 Task: Create a due date automation trigger when advanced on, 2 hours after a card is due add dates due in 1 working days.
Action: Mouse moved to (1087, 320)
Screenshot: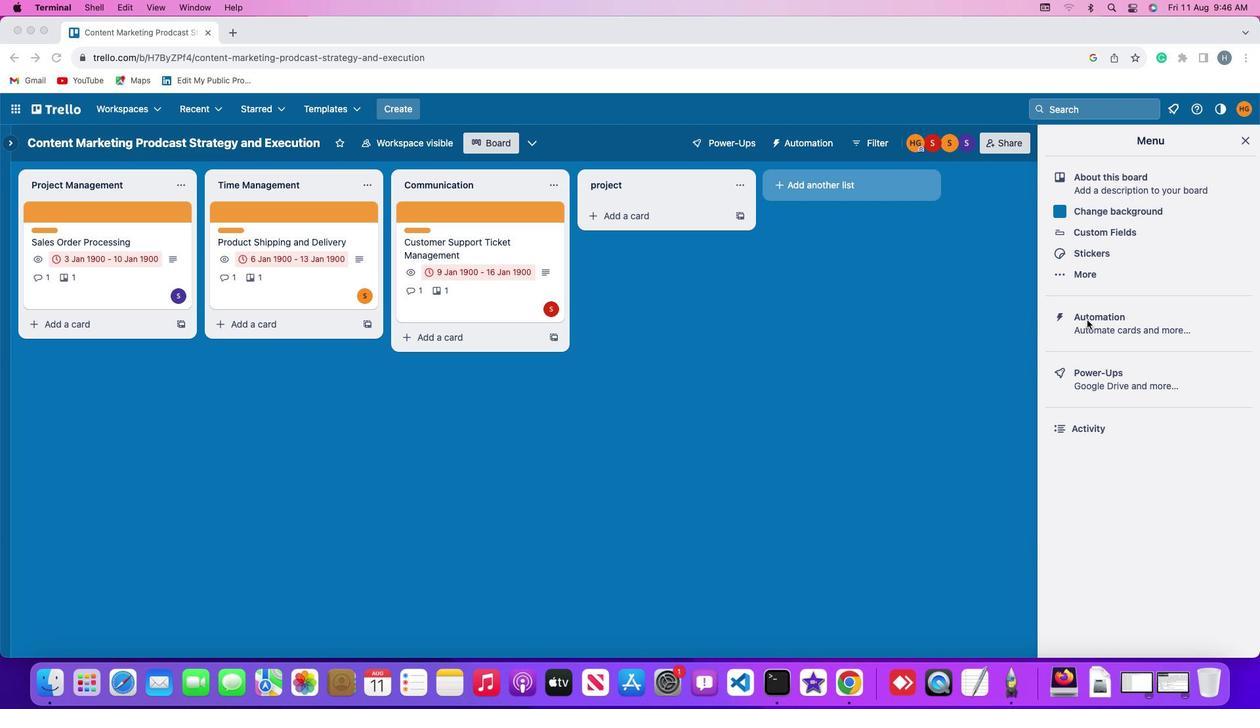 
Action: Mouse pressed left at (1087, 320)
Screenshot: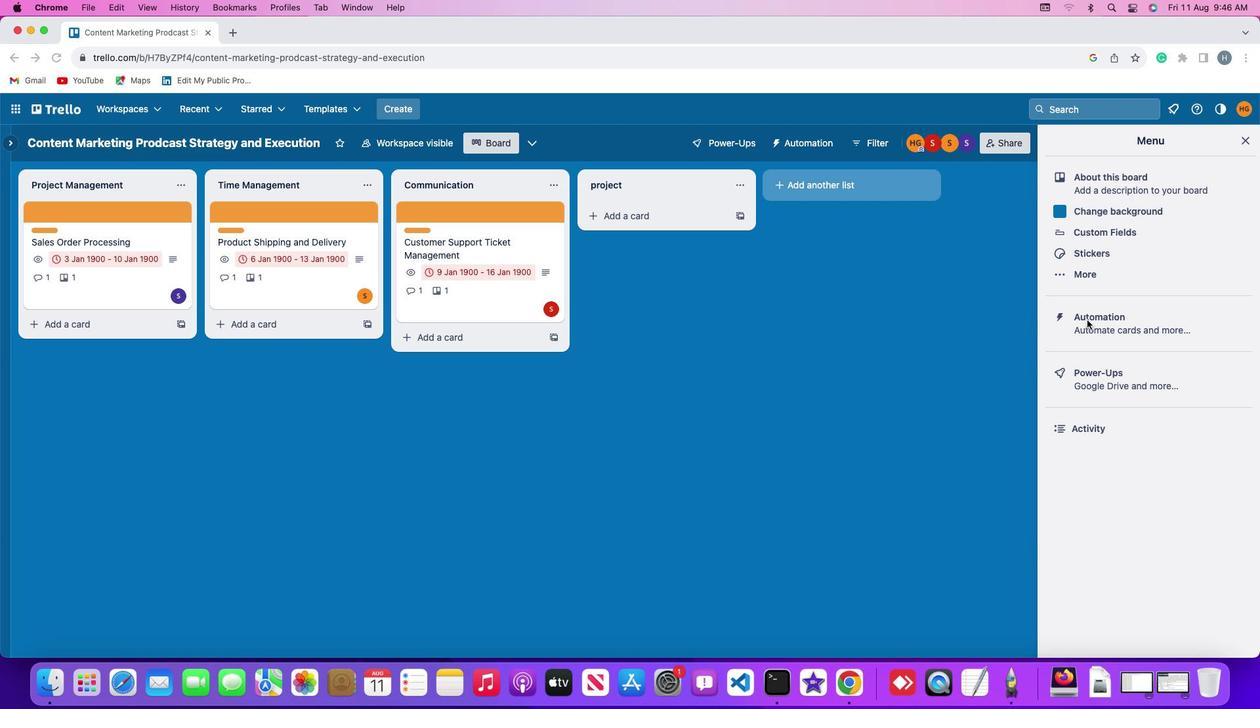 
Action: Mouse pressed left at (1087, 320)
Screenshot: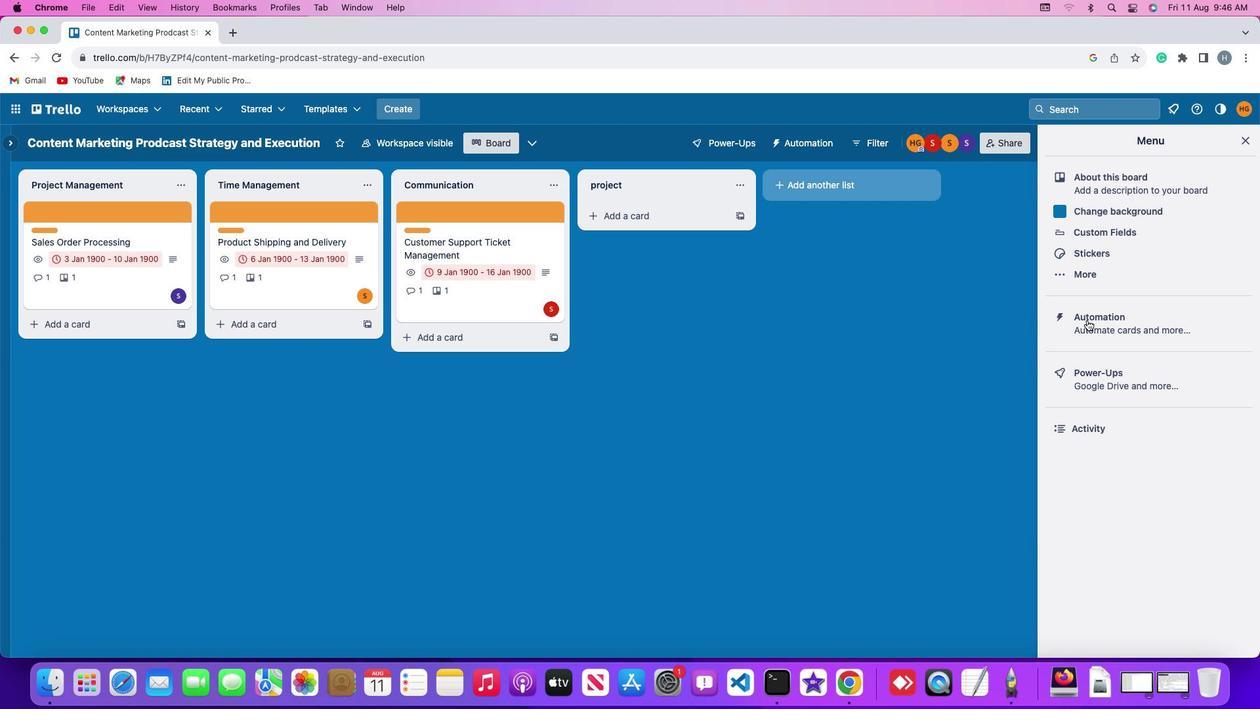 
Action: Mouse moved to (104, 311)
Screenshot: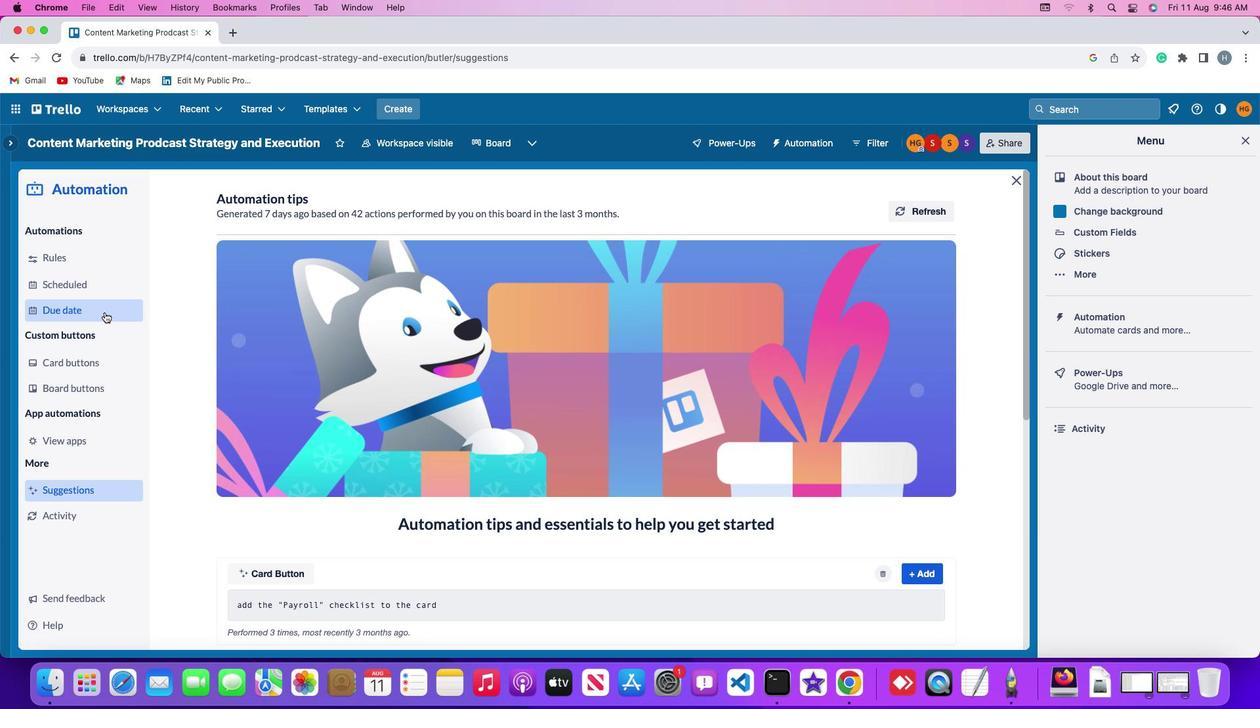 
Action: Mouse pressed left at (104, 311)
Screenshot: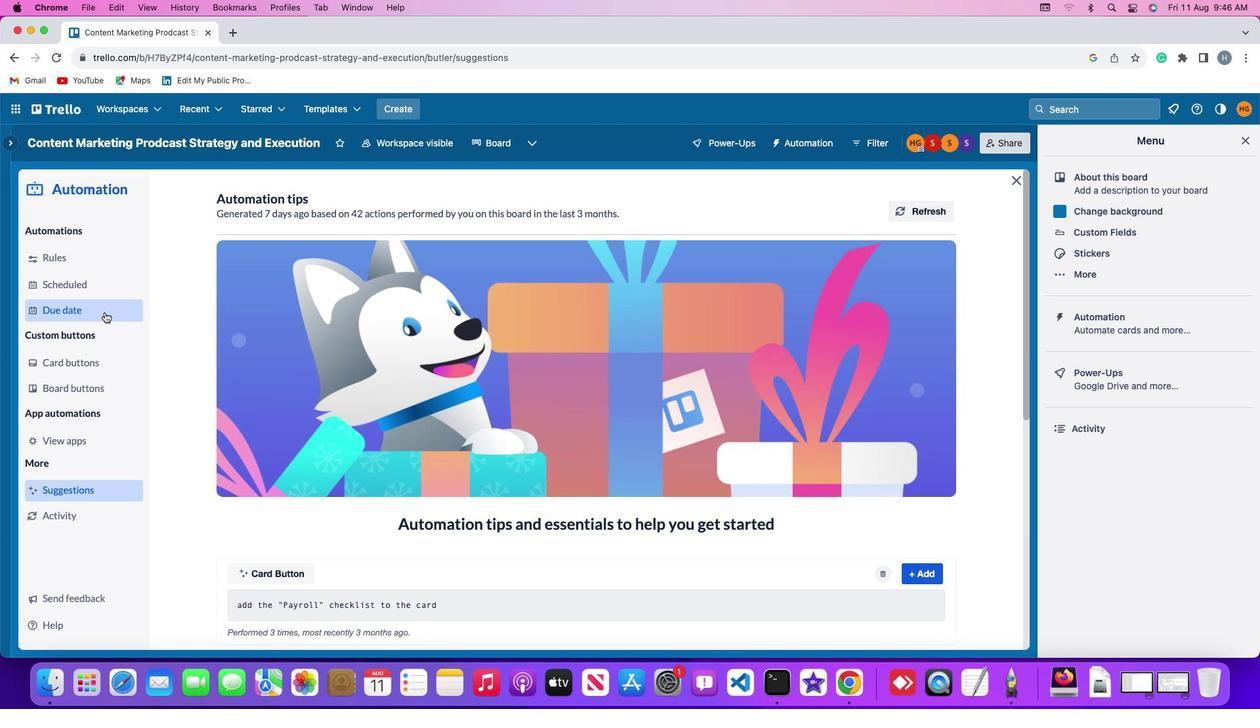 
Action: Mouse moved to (894, 206)
Screenshot: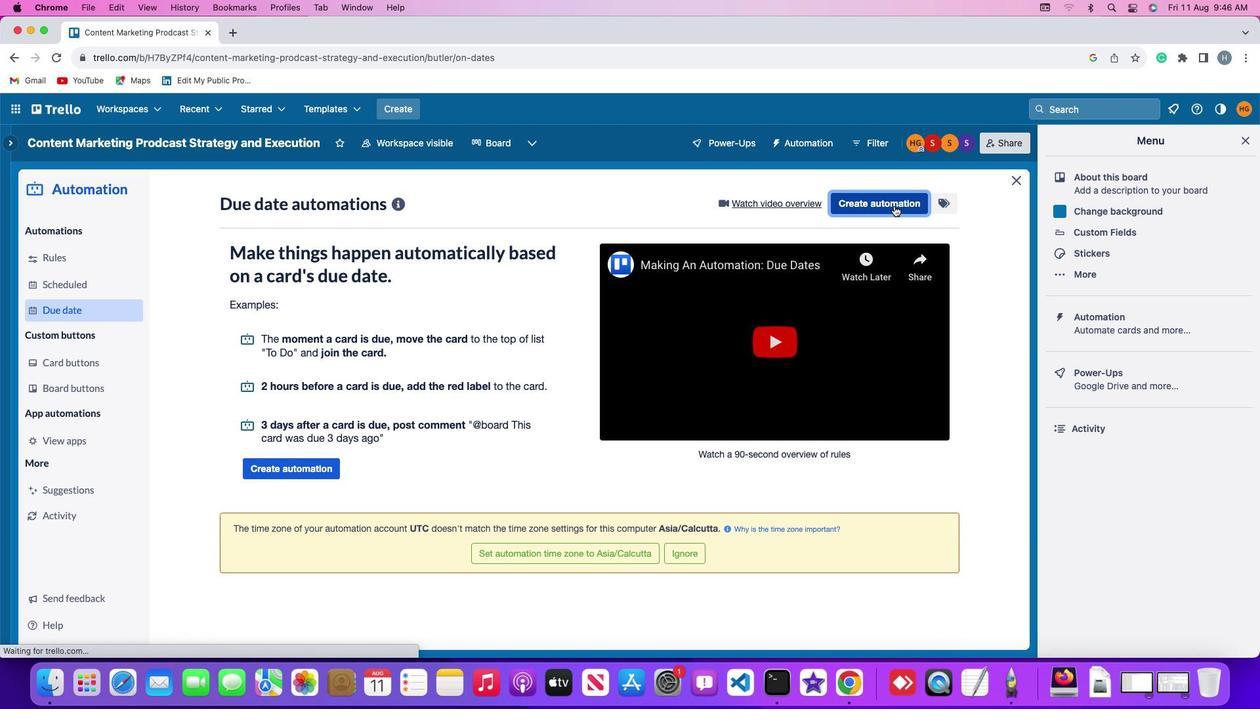 
Action: Mouse pressed left at (894, 206)
Screenshot: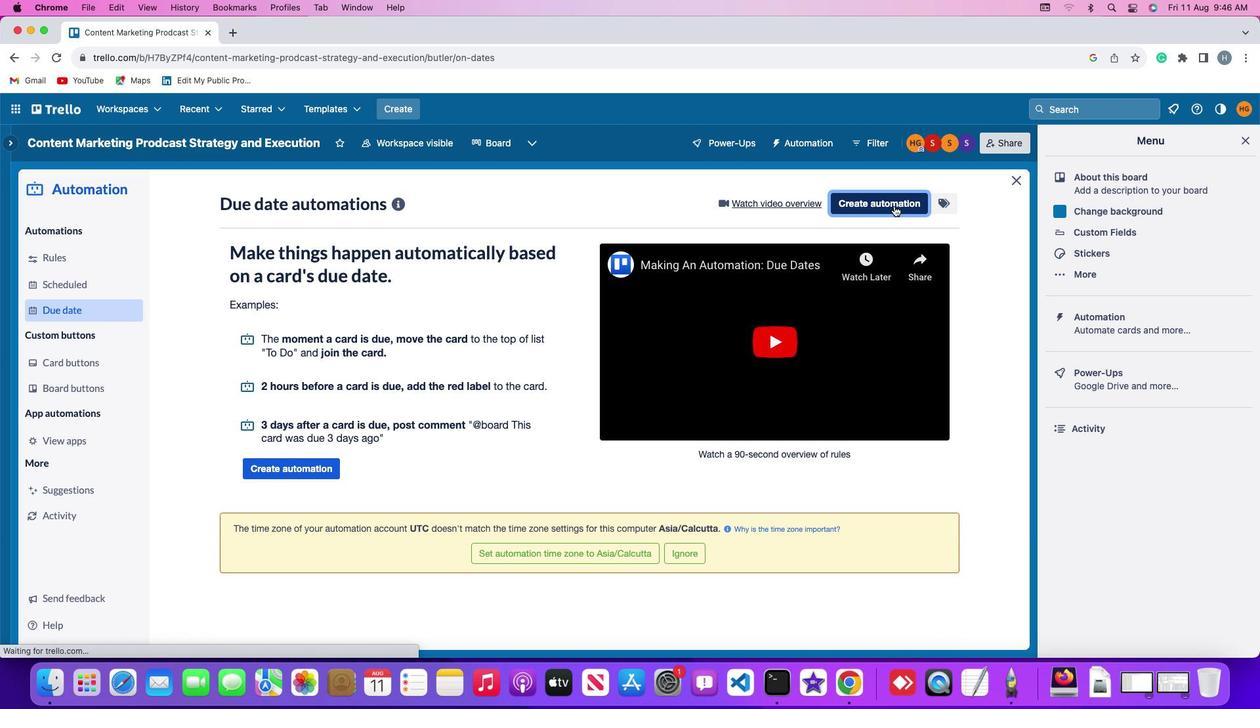 
Action: Mouse moved to (345, 332)
Screenshot: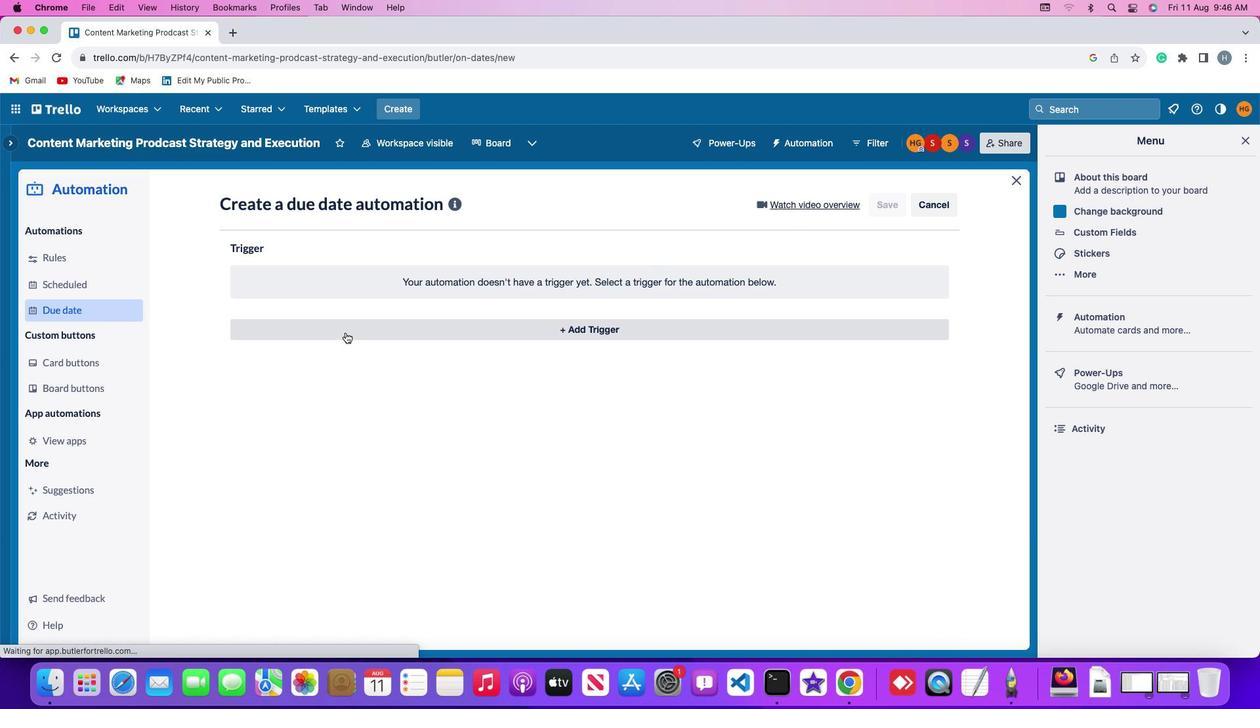 
Action: Mouse pressed left at (345, 332)
Screenshot: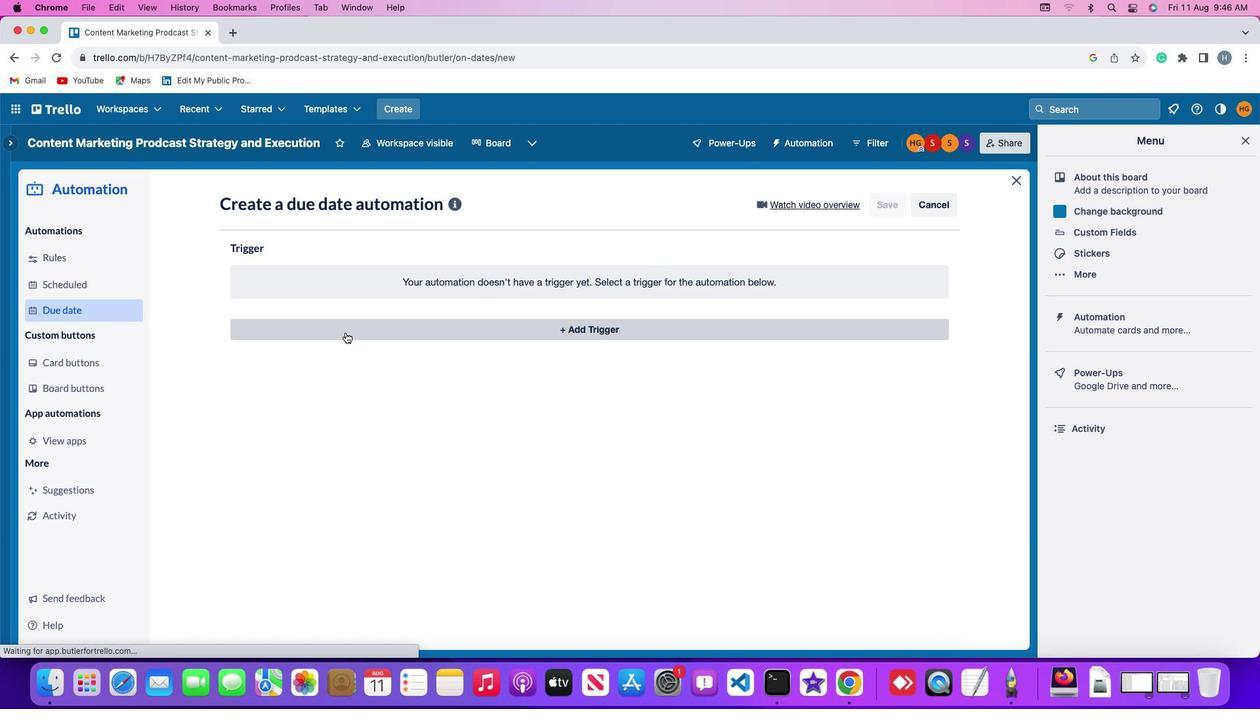 
Action: Mouse moved to (254, 537)
Screenshot: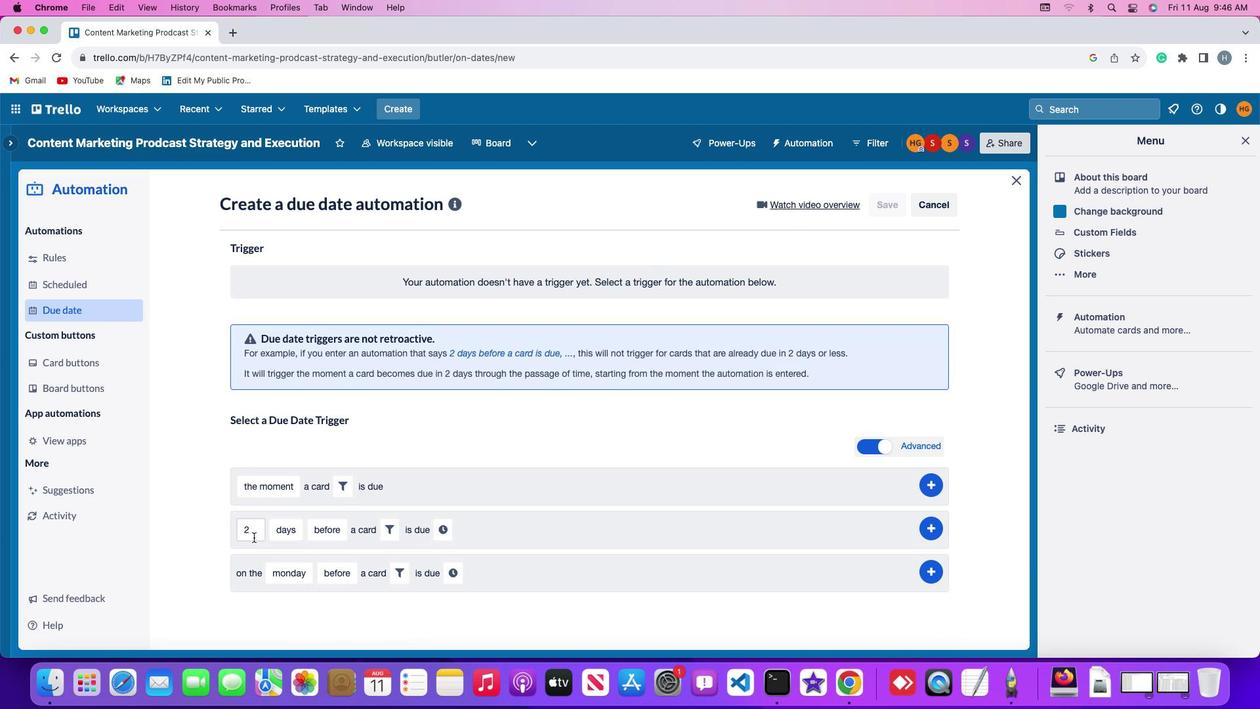 
Action: Mouse pressed left at (254, 537)
Screenshot: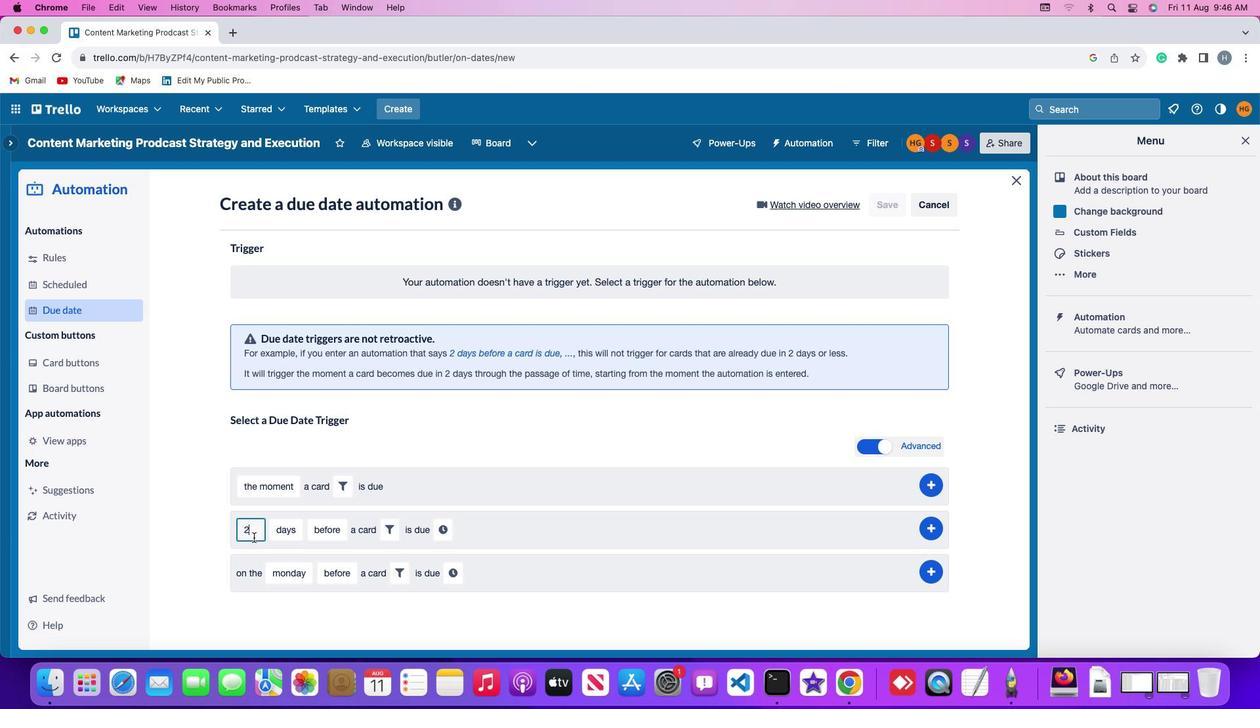 
Action: Key pressed Key.backspace'2'
Screenshot: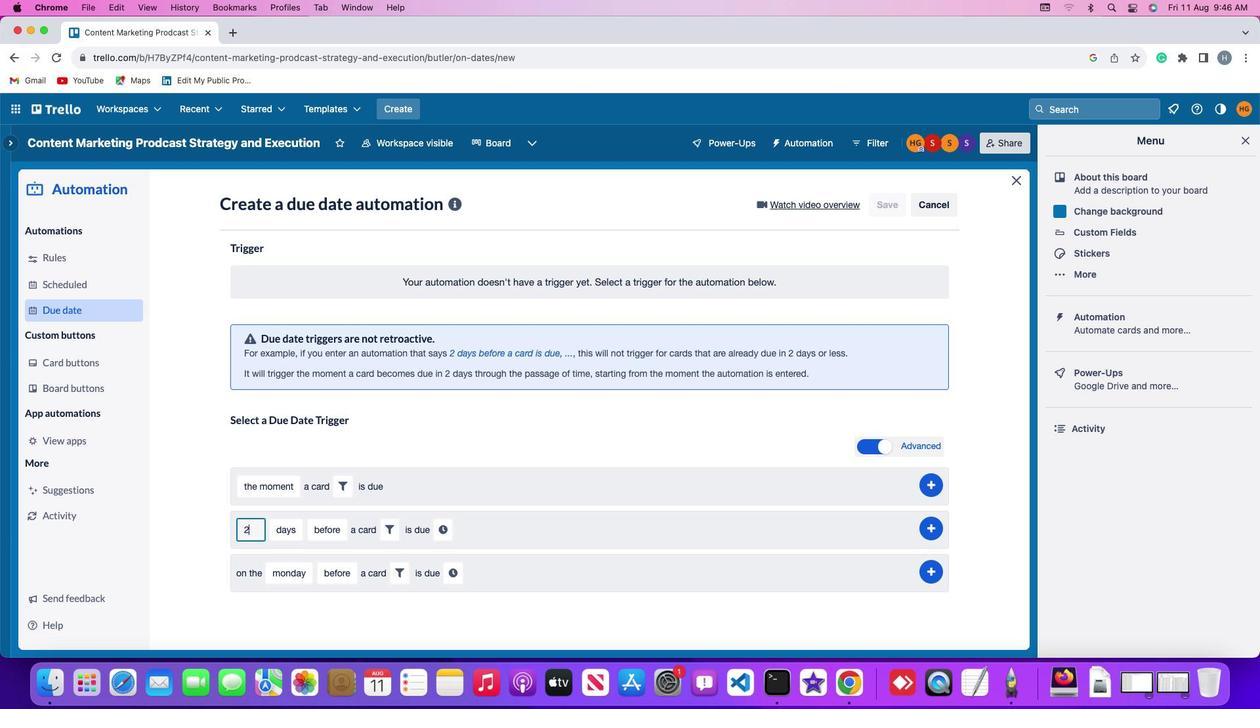 
Action: Mouse moved to (281, 533)
Screenshot: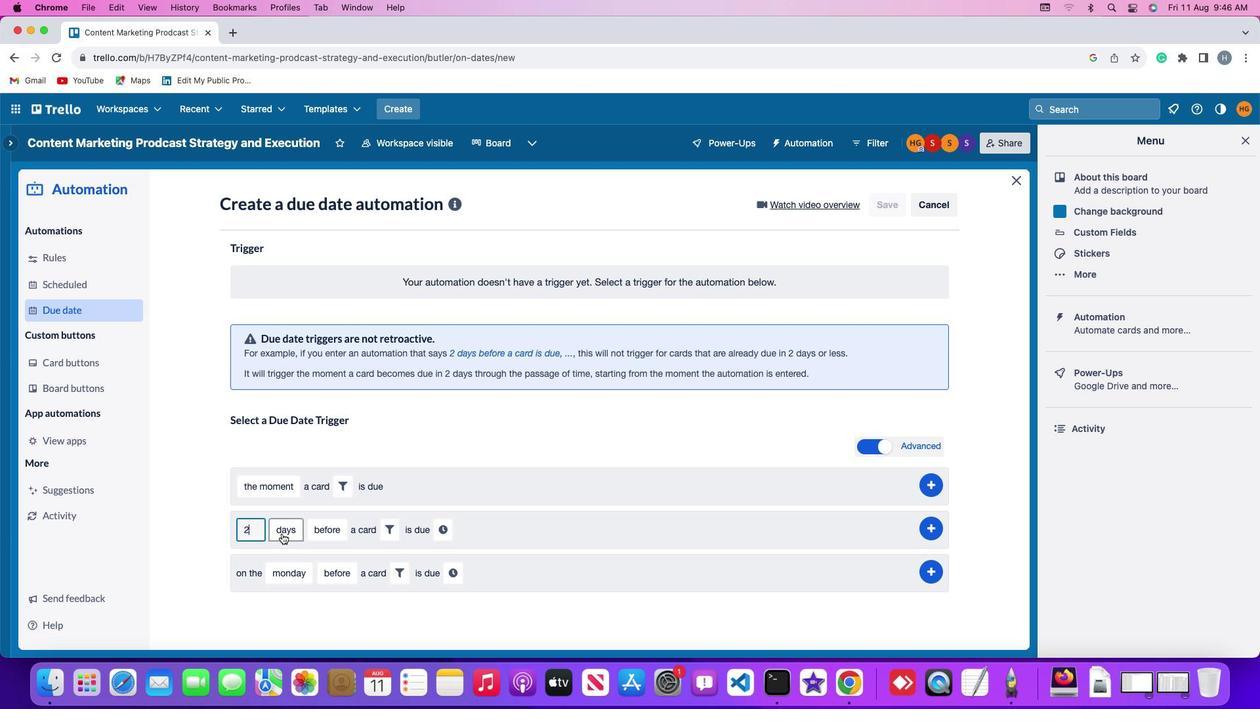 
Action: Mouse pressed left at (281, 533)
Screenshot: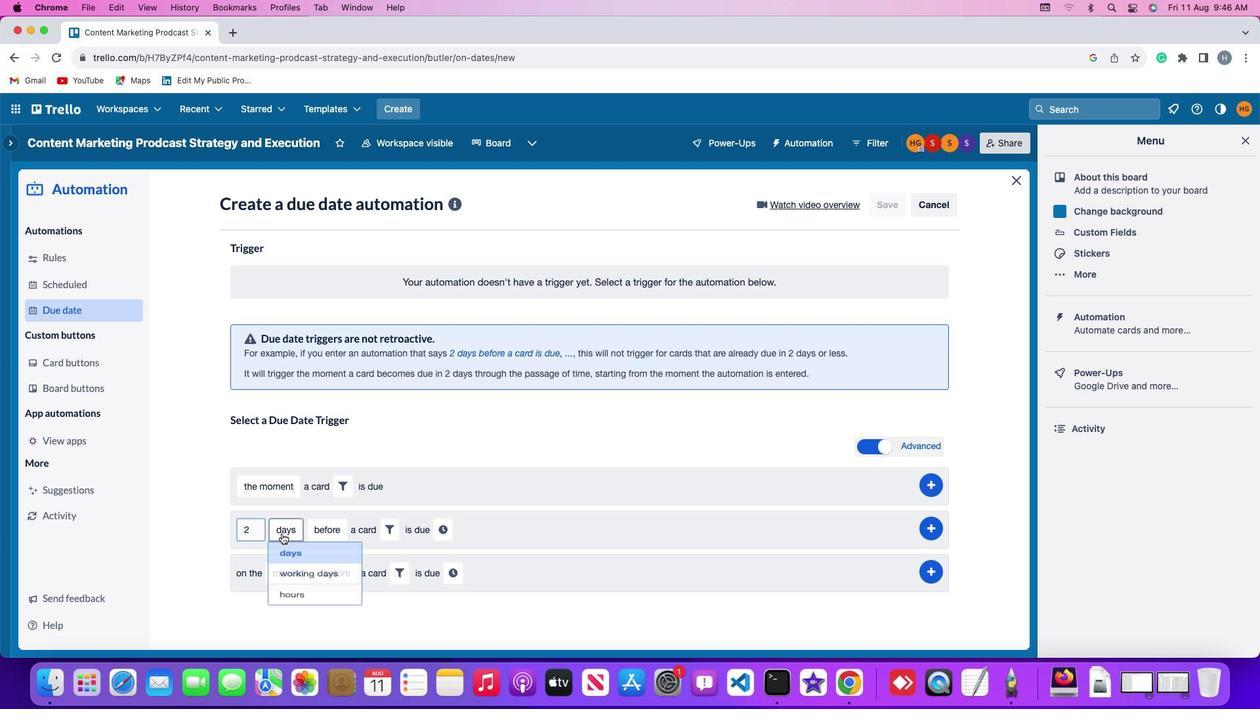 
Action: Mouse moved to (298, 601)
Screenshot: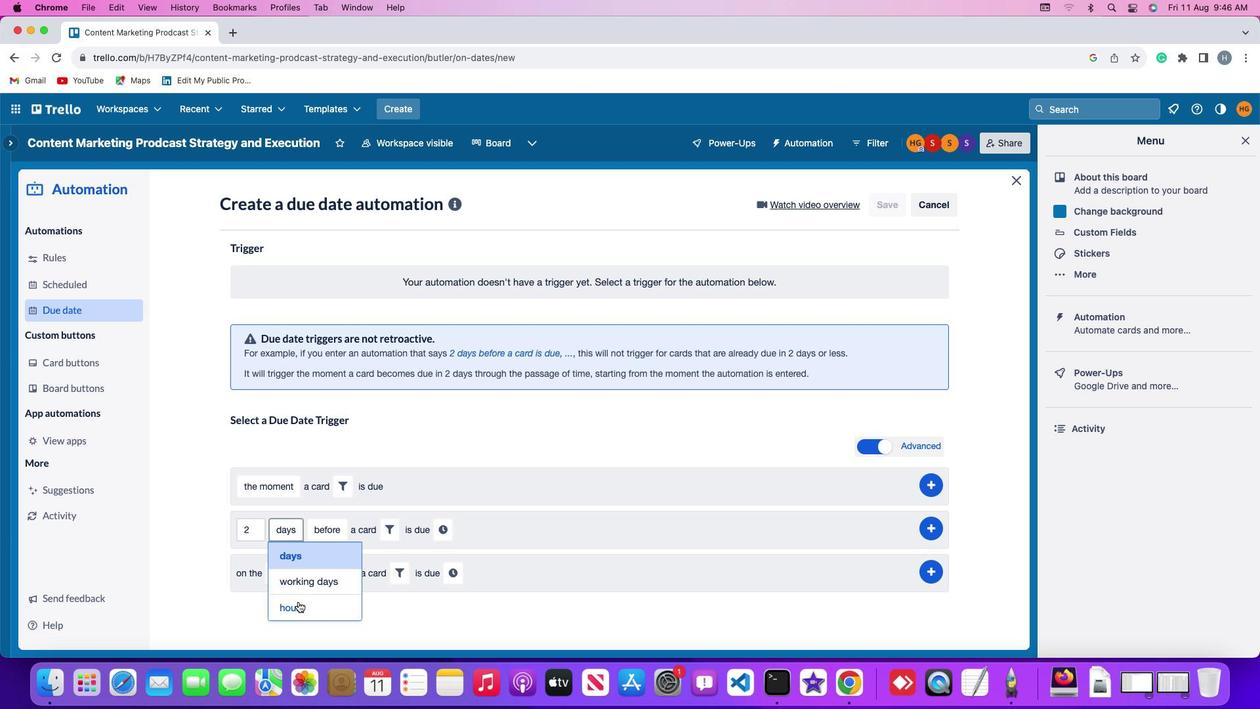 
Action: Mouse pressed left at (298, 601)
Screenshot: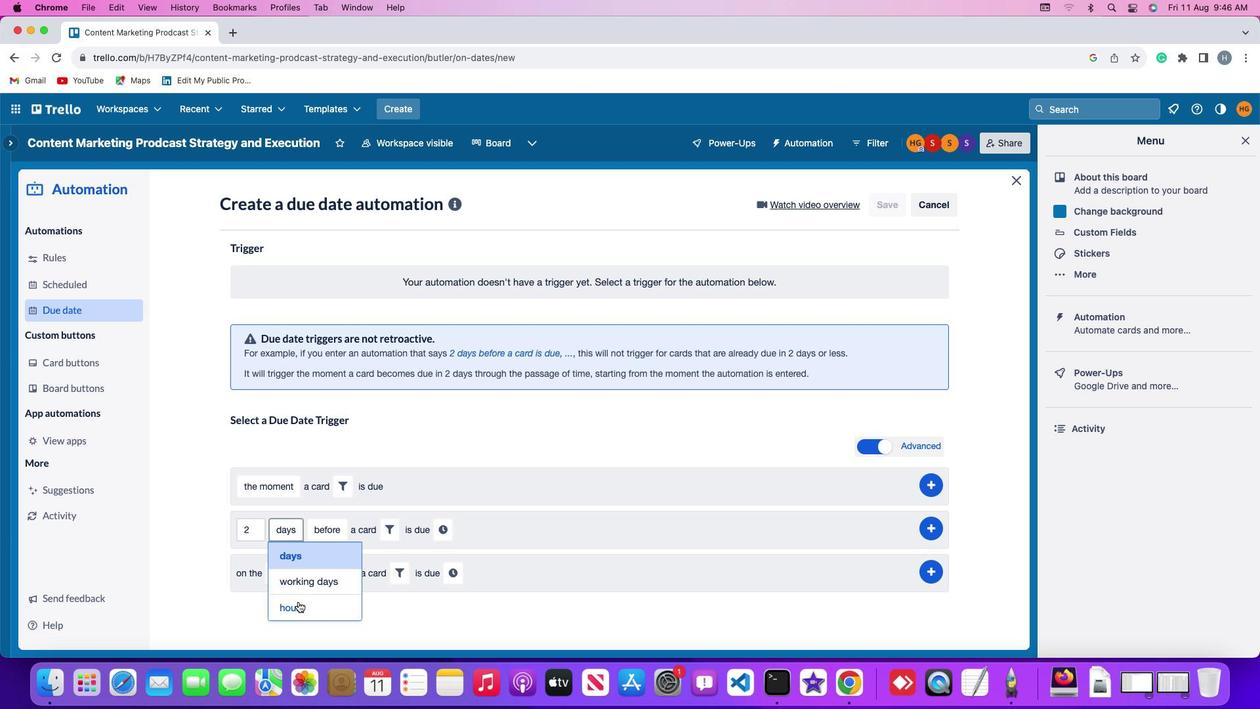 
Action: Mouse moved to (335, 528)
Screenshot: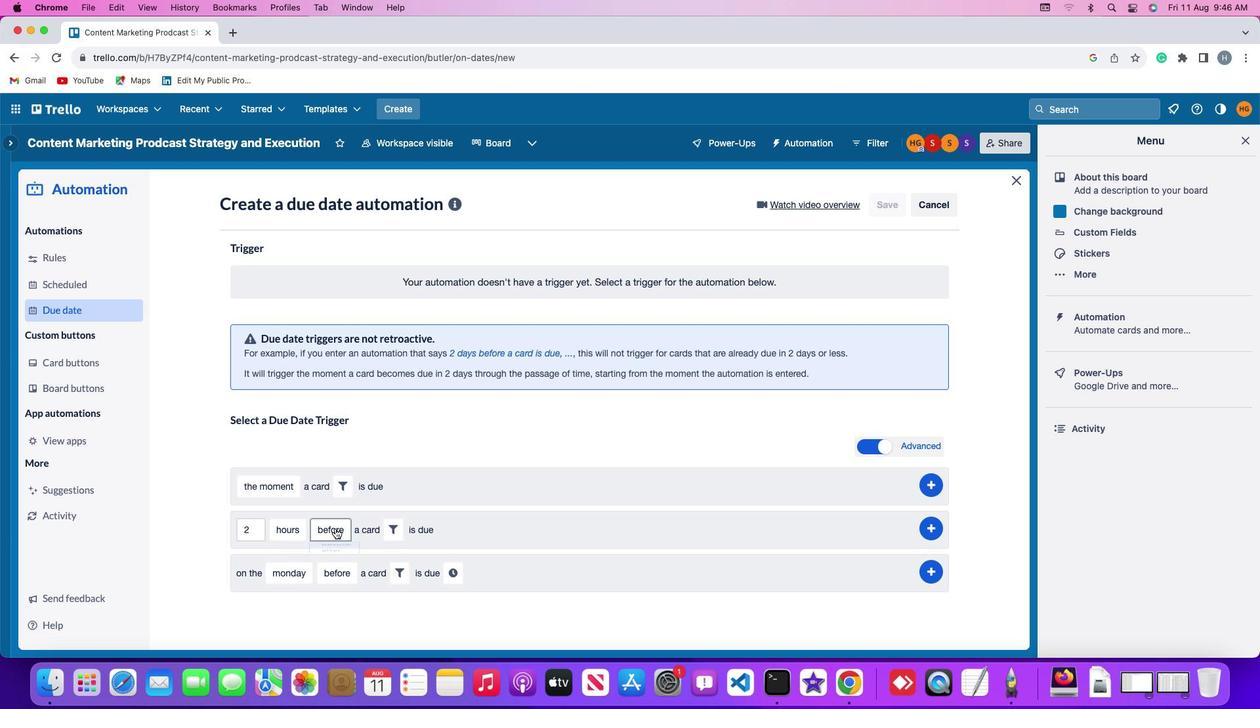 
Action: Mouse pressed left at (335, 528)
Screenshot: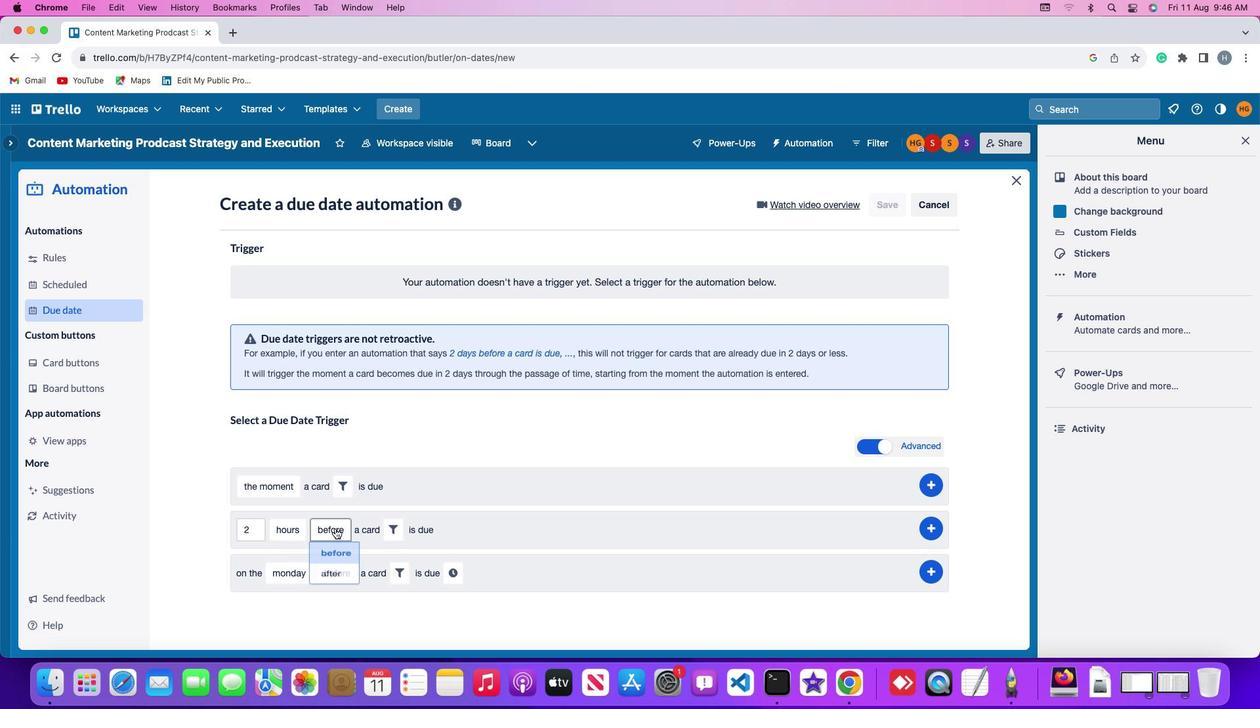 
Action: Mouse moved to (344, 579)
Screenshot: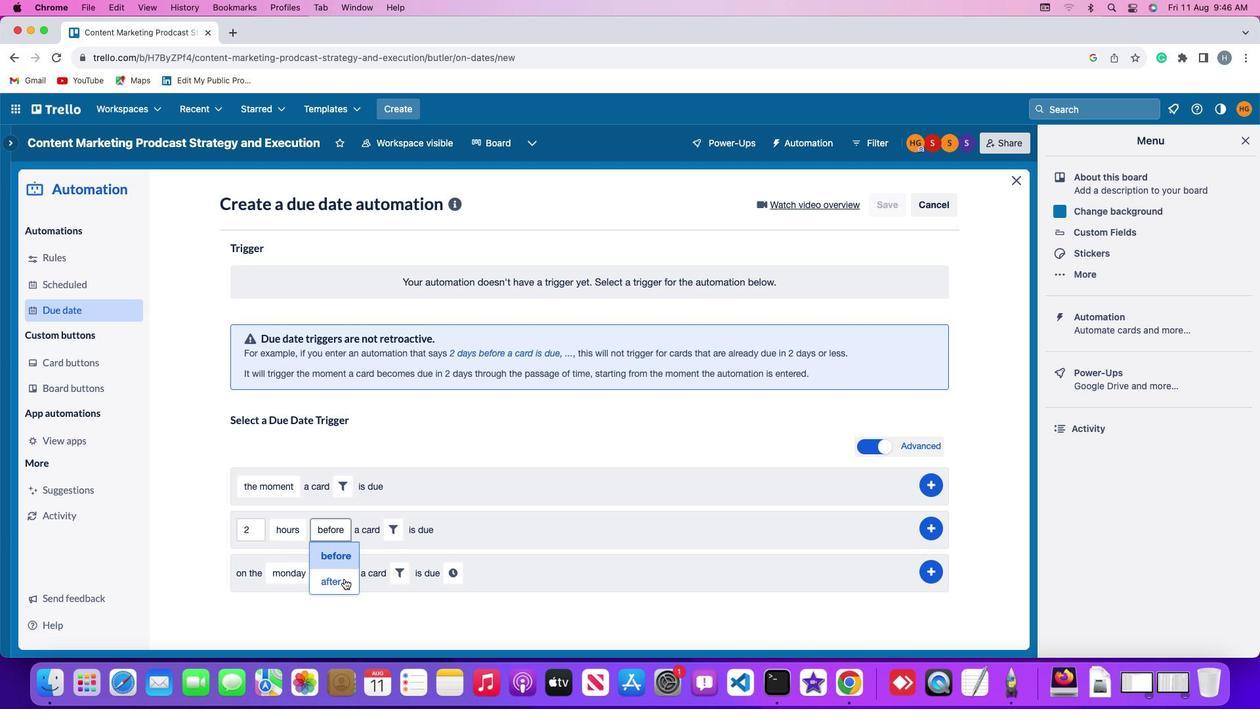 
Action: Mouse pressed left at (344, 579)
Screenshot: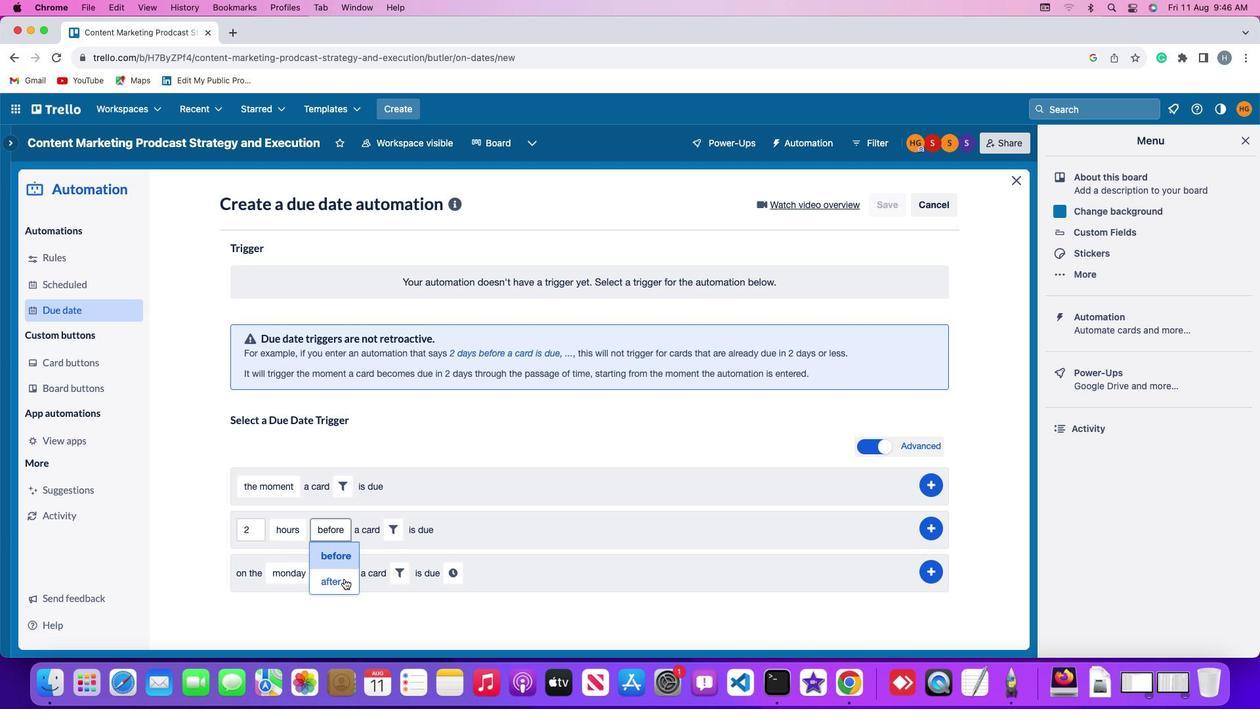 
Action: Mouse moved to (384, 519)
Screenshot: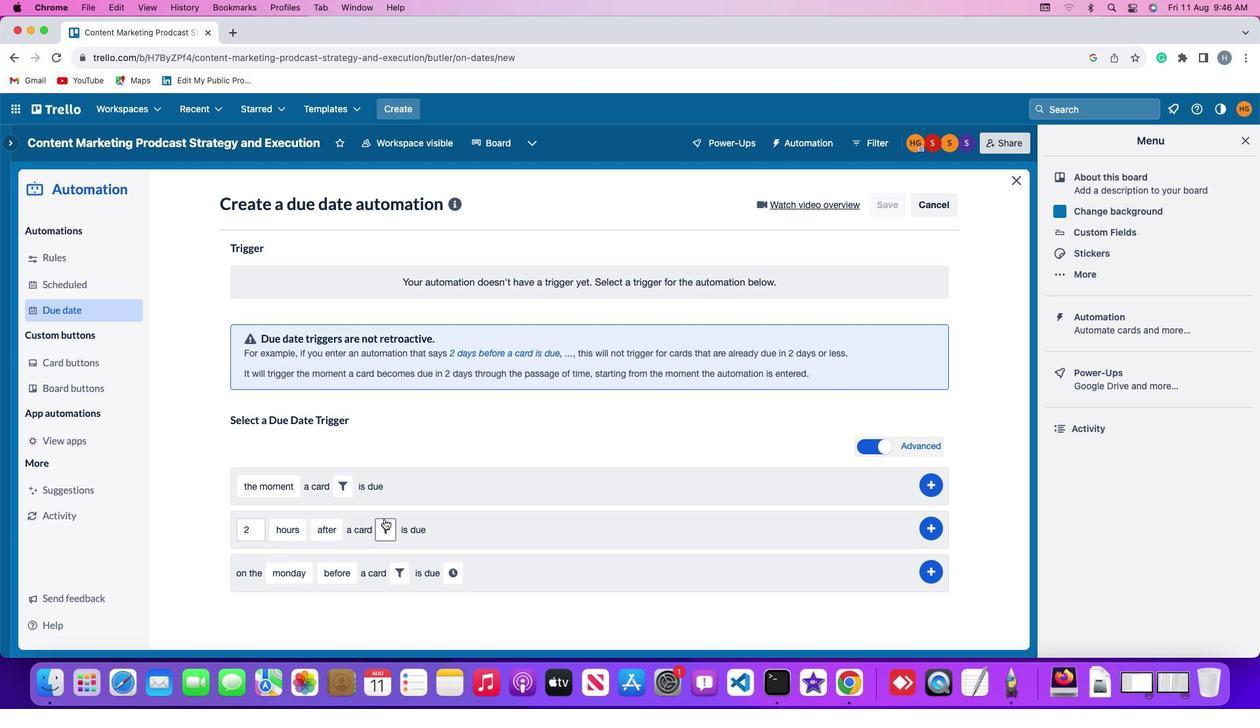 
Action: Mouse pressed left at (384, 519)
Screenshot: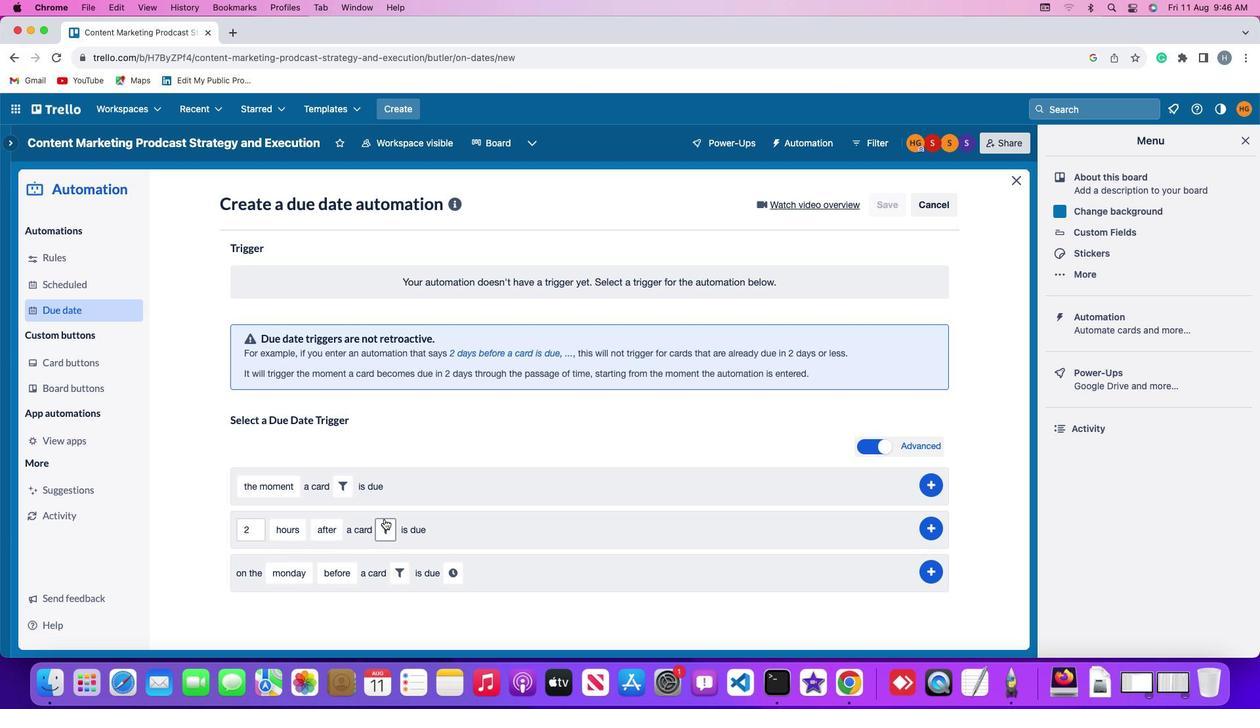 
Action: Mouse moved to (456, 564)
Screenshot: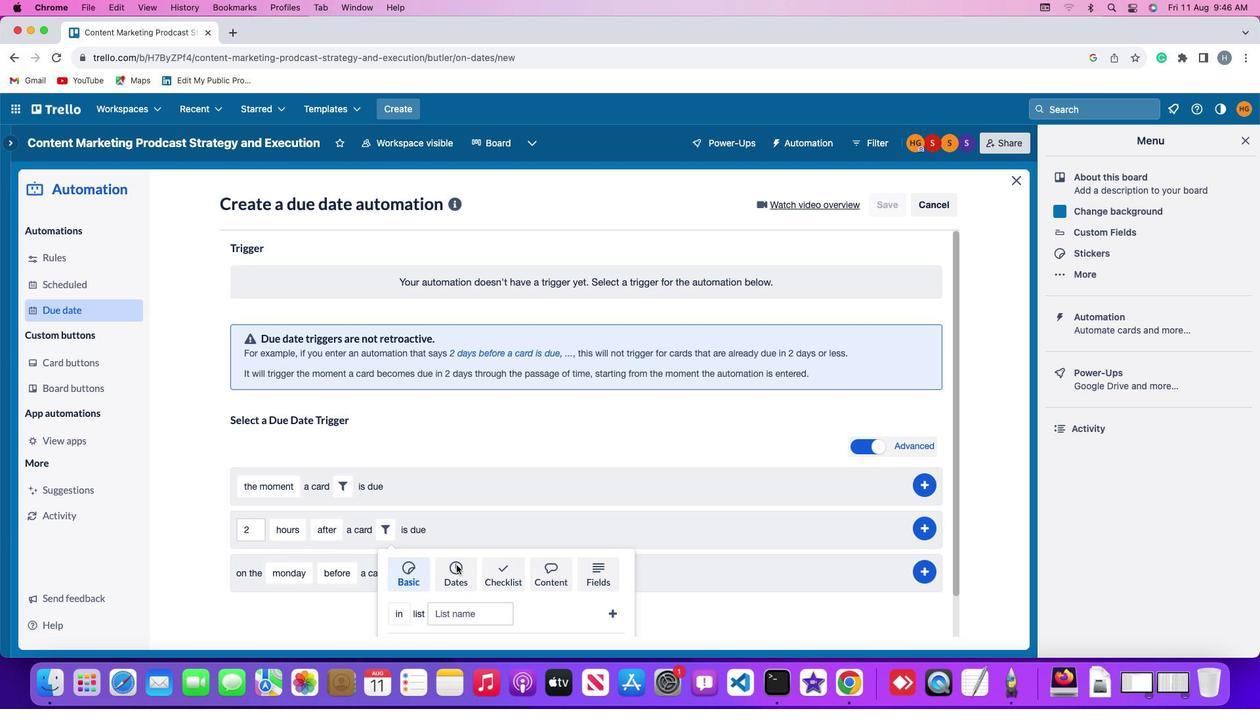 
Action: Mouse pressed left at (456, 564)
Screenshot: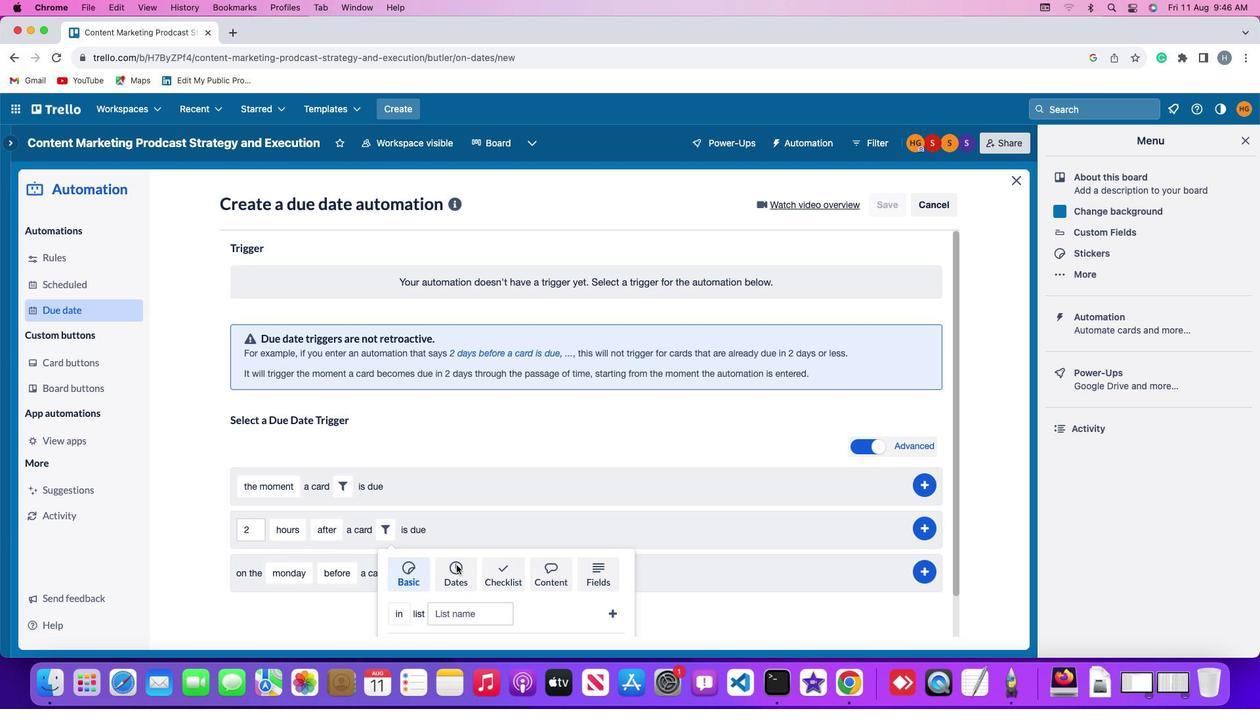 
Action: Mouse moved to (342, 607)
Screenshot: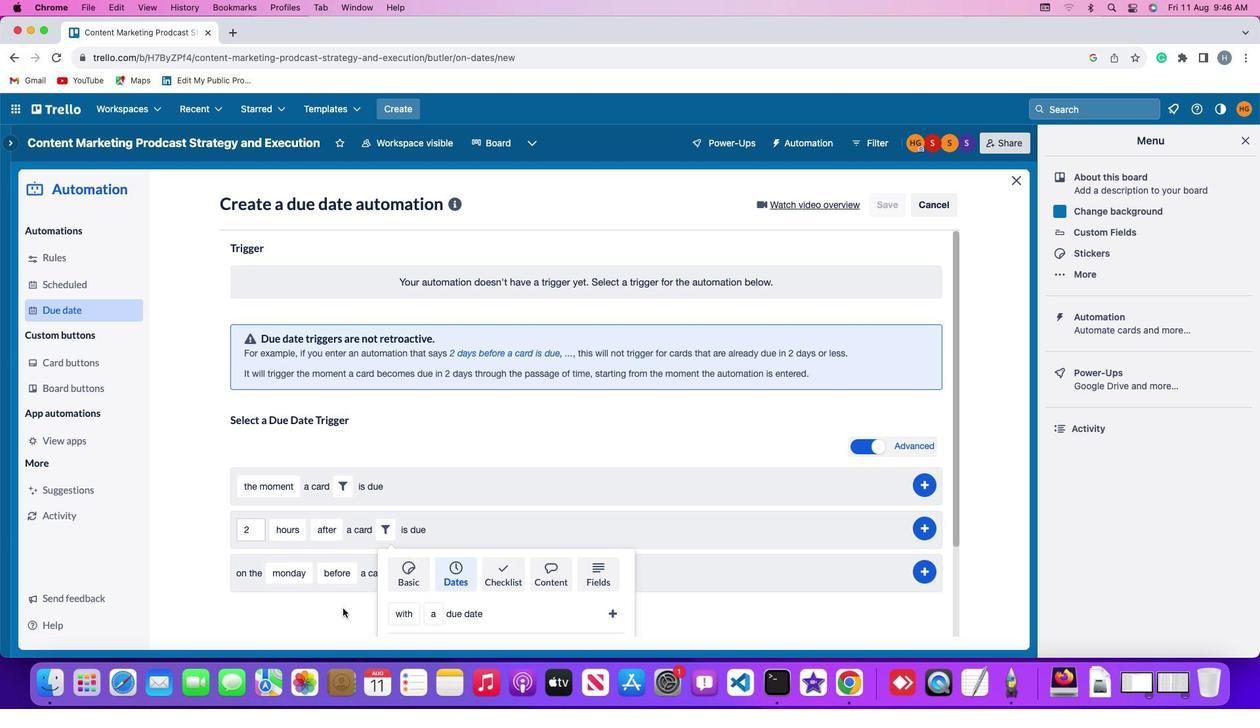 
Action: Mouse scrolled (342, 607) with delta (0, 0)
Screenshot: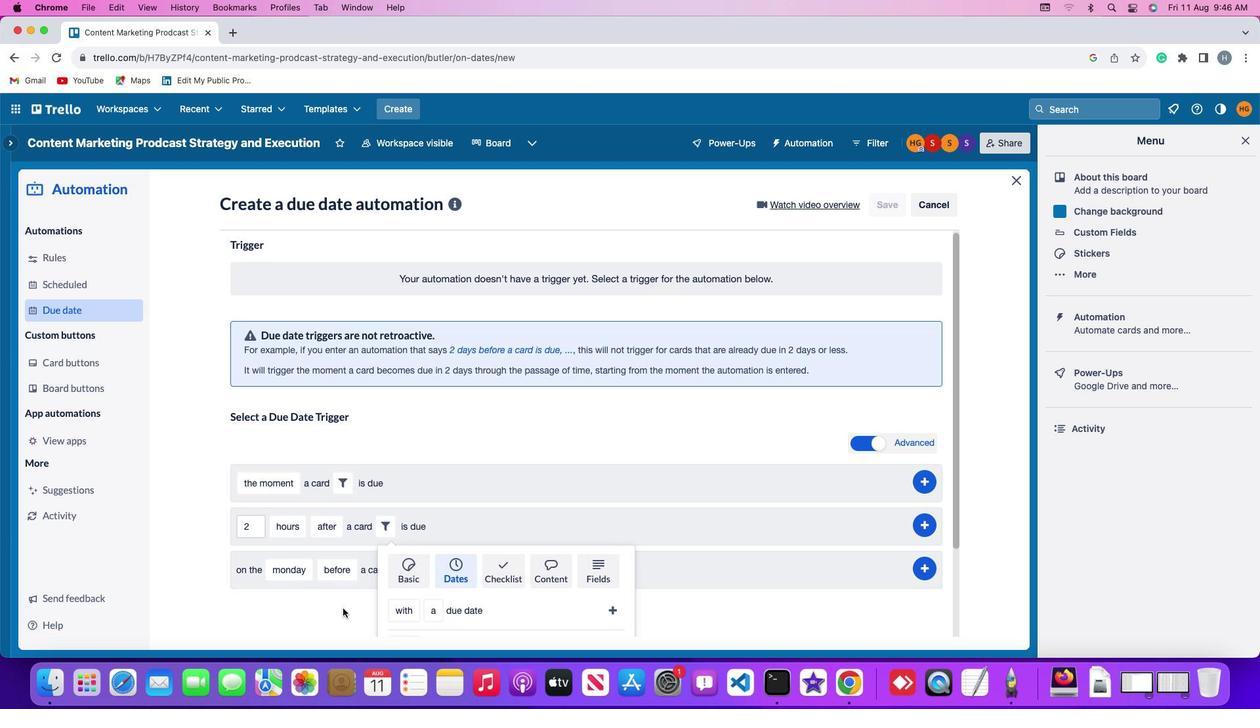 
Action: Mouse scrolled (342, 607) with delta (0, 0)
Screenshot: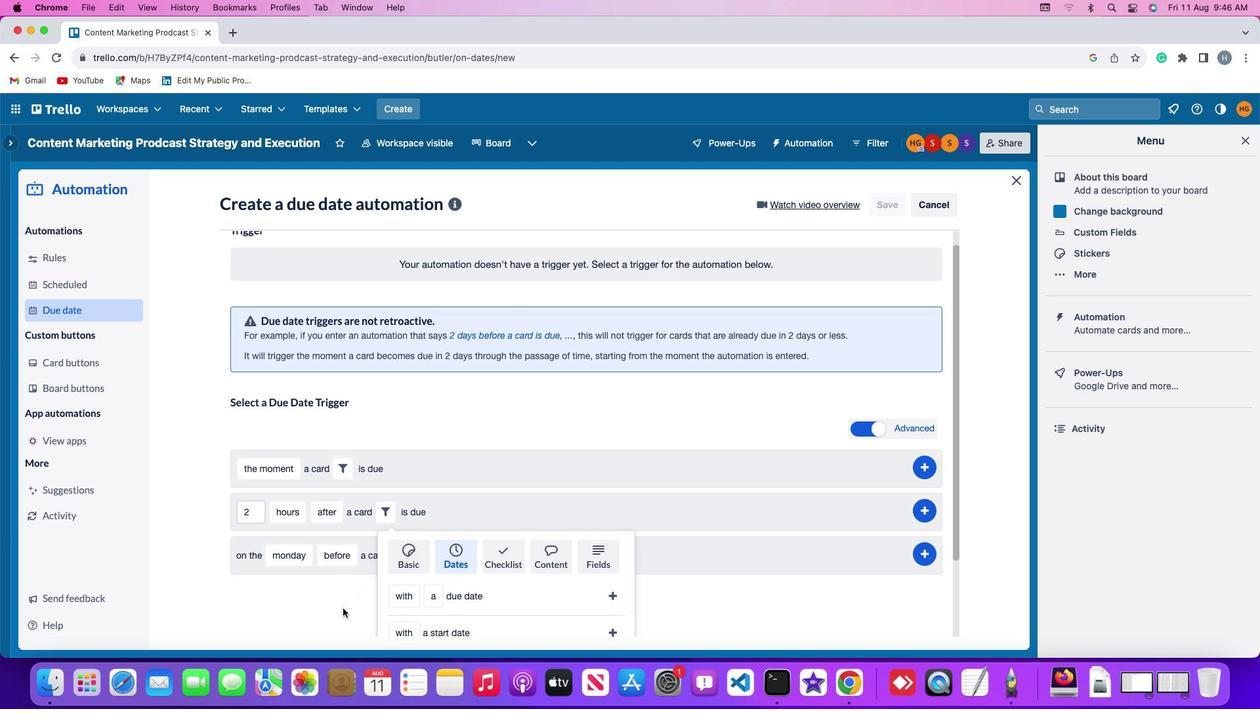 
Action: Mouse scrolled (342, 607) with delta (0, -2)
Screenshot: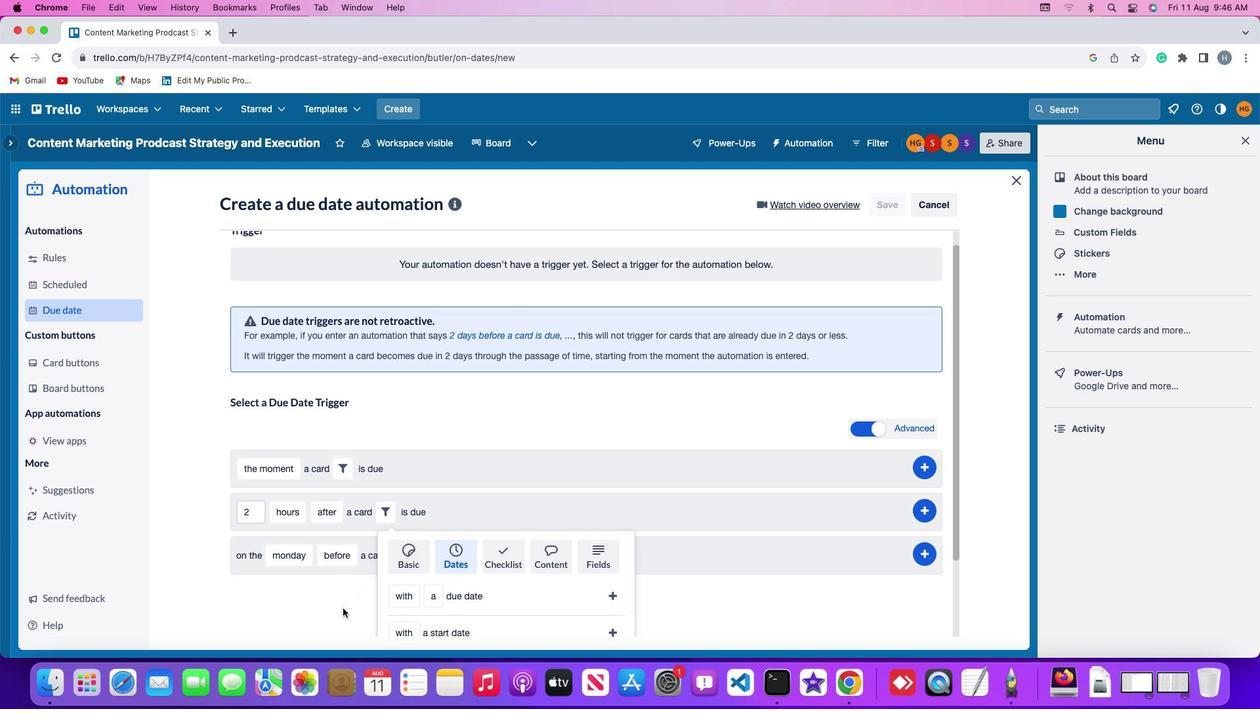 
Action: Mouse scrolled (342, 607) with delta (0, -3)
Screenshot: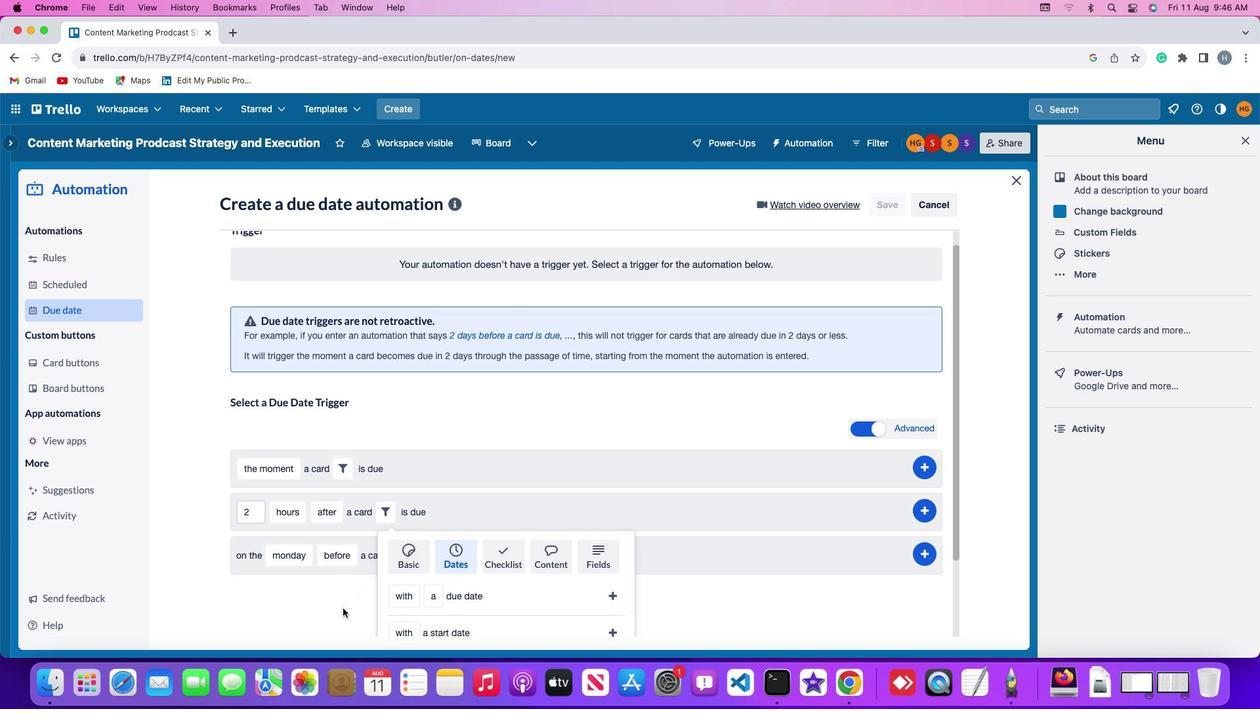 
Action: Mouse scrolled (342, 607) with delta (0, -3)
Screenshot: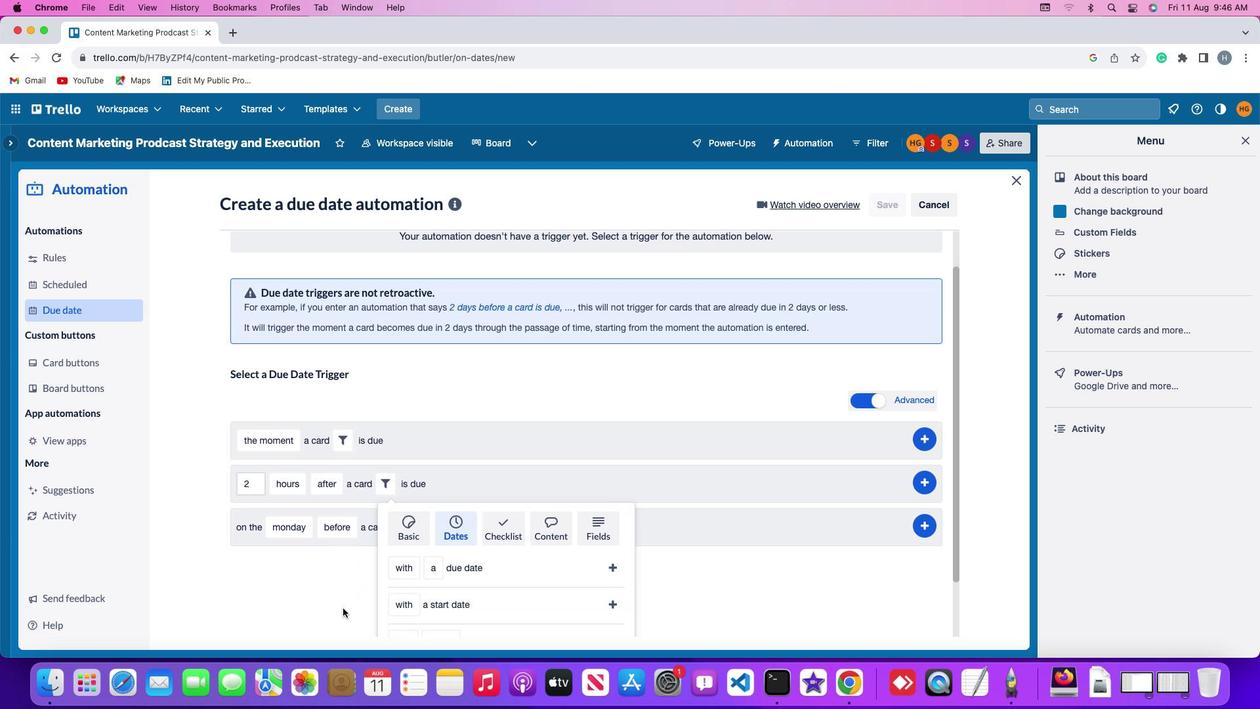 
Action: Mouse scrolled (342, 607) with delta (0, -4)
Screenshot: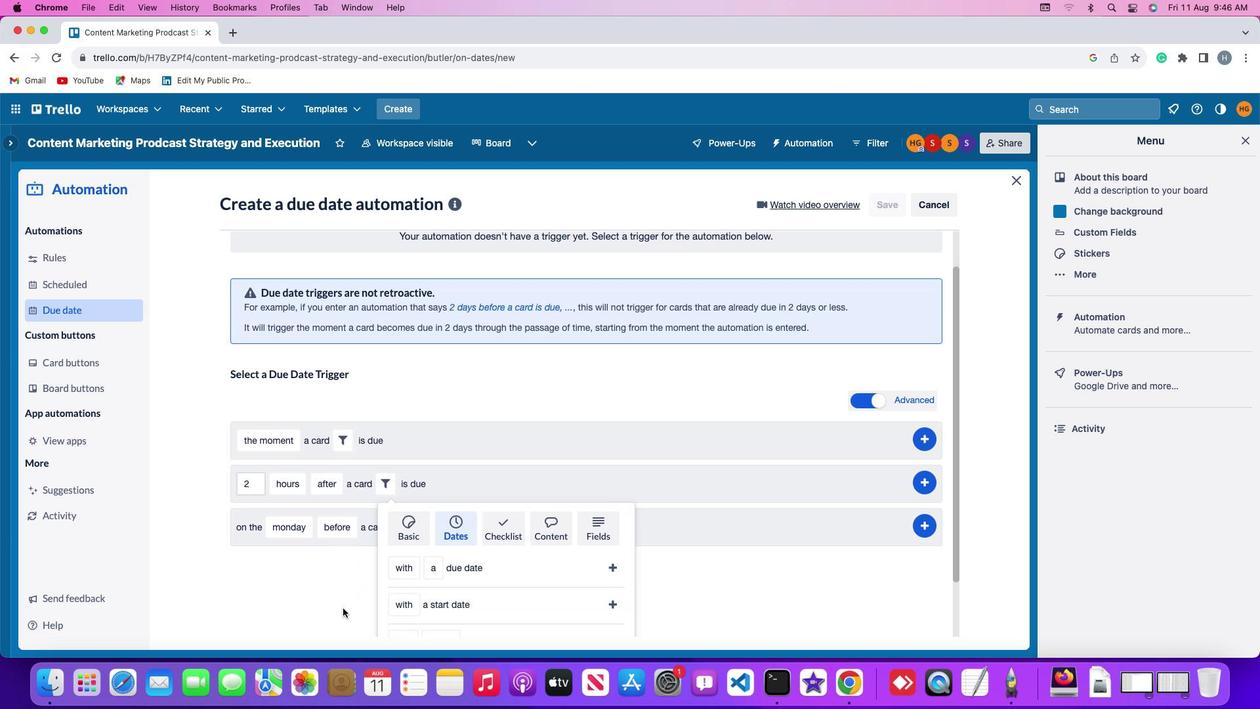 
Action: Mouse scrolled (342, 607) with delta (0, -4)
Screenshot: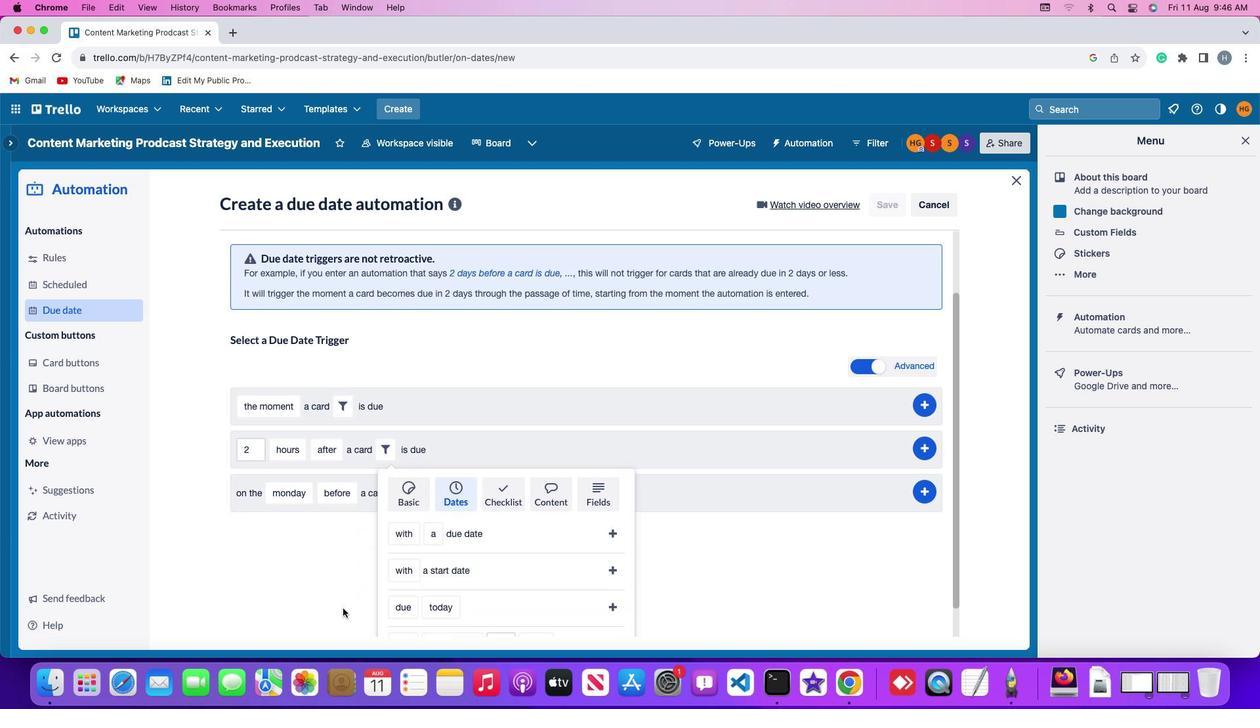 
Action: Mouse scrolled (342, 607) with delta (0, 0)
Screenshot: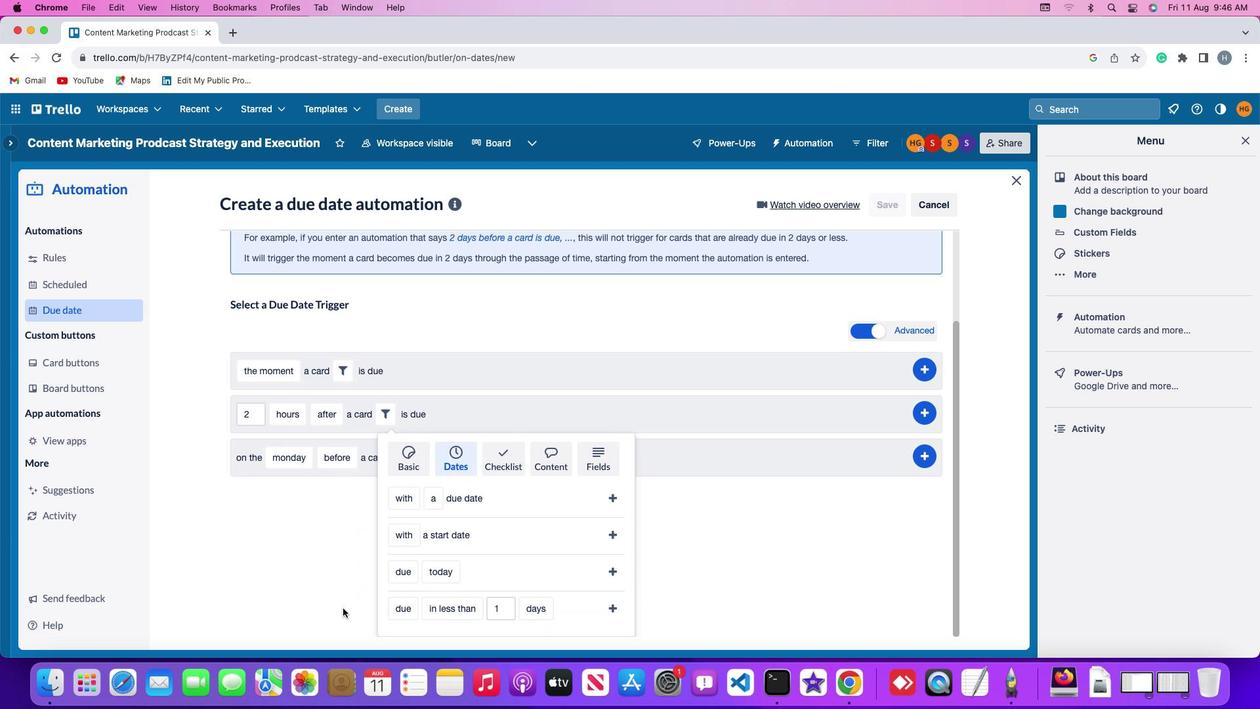 
Action: Mouse scrolled (342, 607) with delta (0, 0)
Screenshot: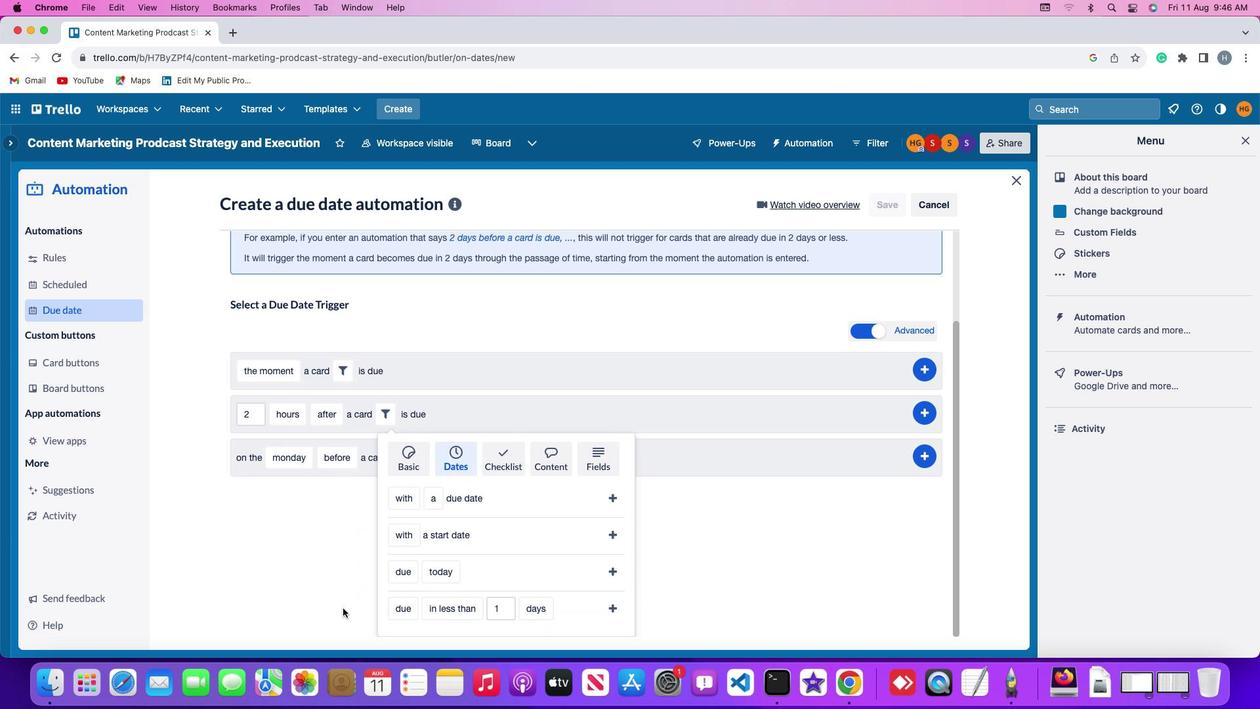 
Action: Mouse scrolled (342, 607) with delta (0, -1)
Screenshot: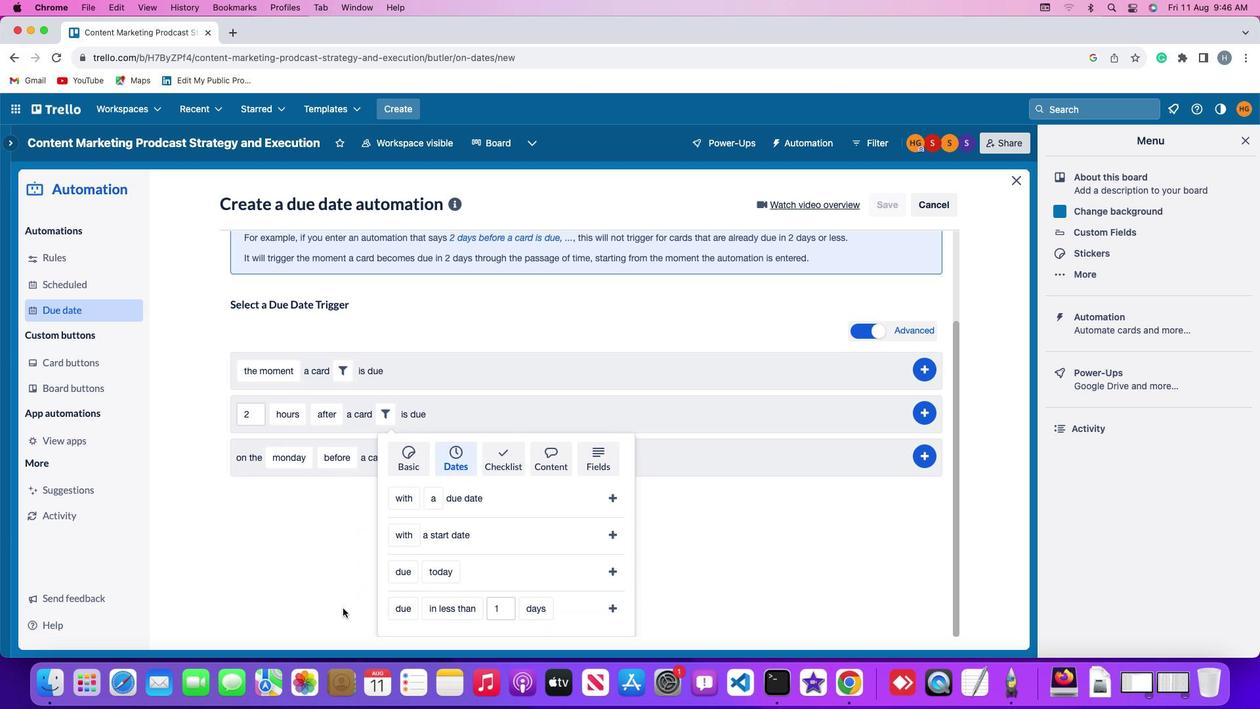 
Action: Mouse scrolled (342, 607) with delta (0, -3)
Screenshot: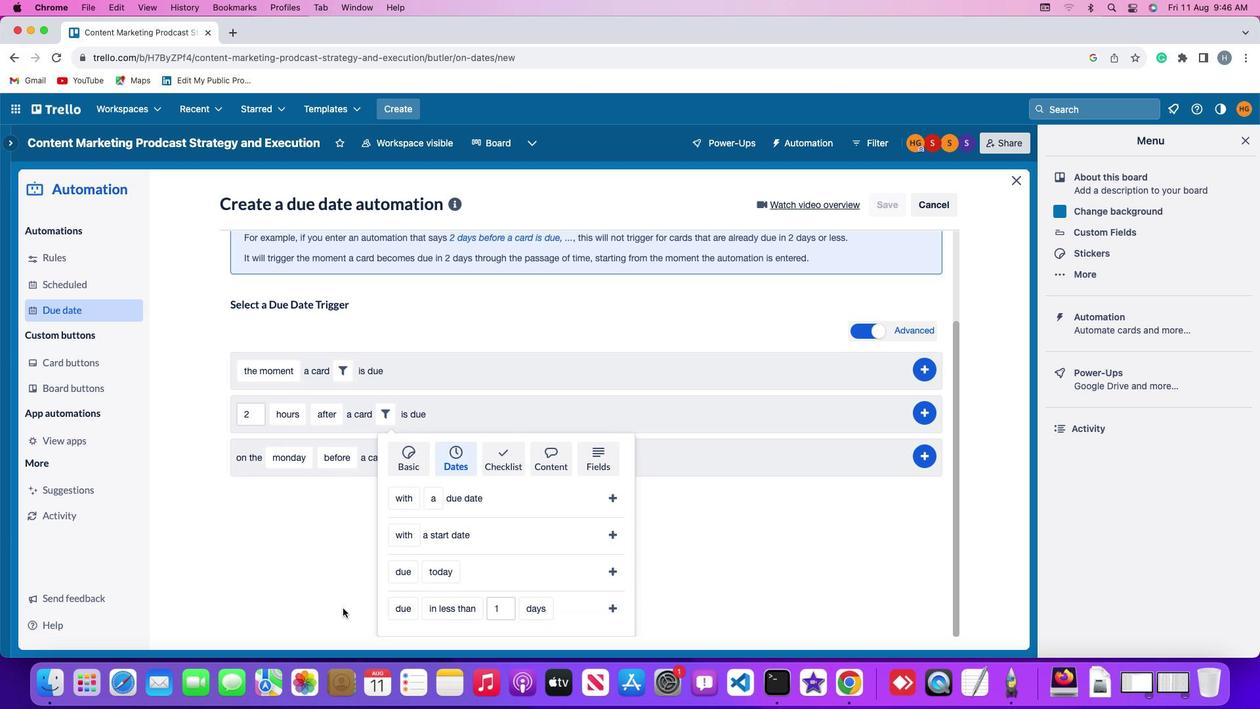 
Action: Mouse moved to (395, 615)
Screenshot: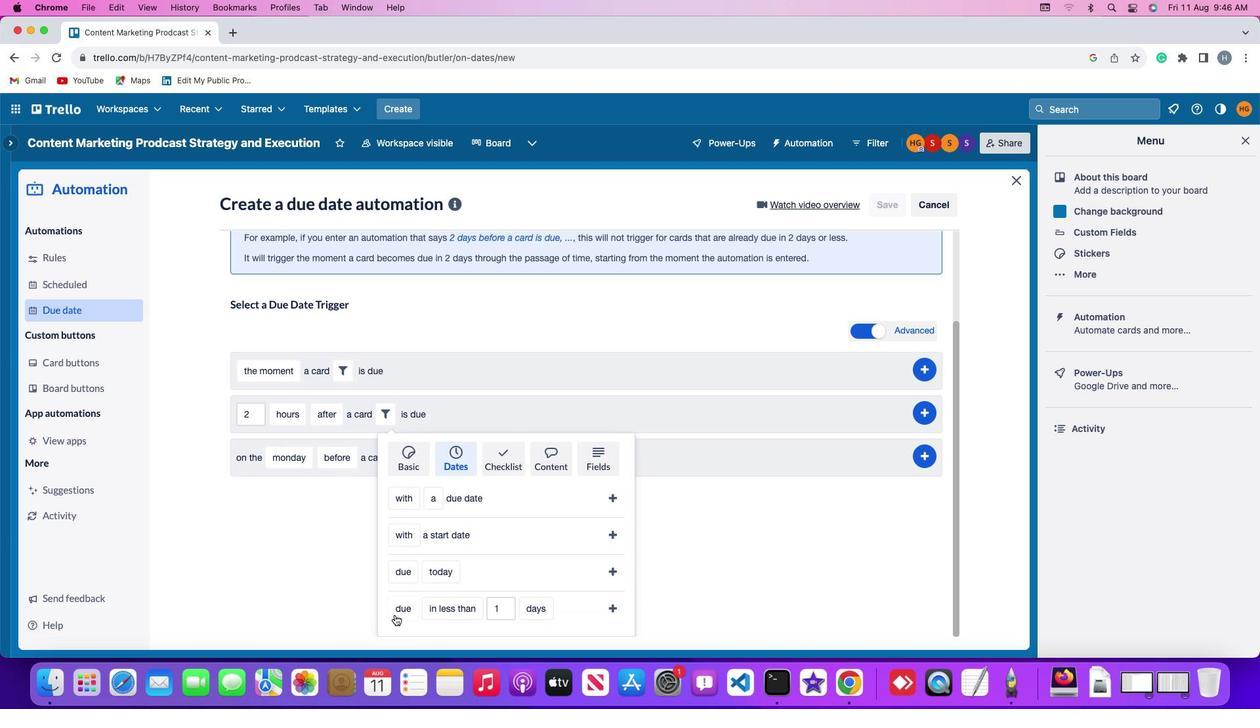 
Action: Mouse pressed left at (395, 615)
Screenshot: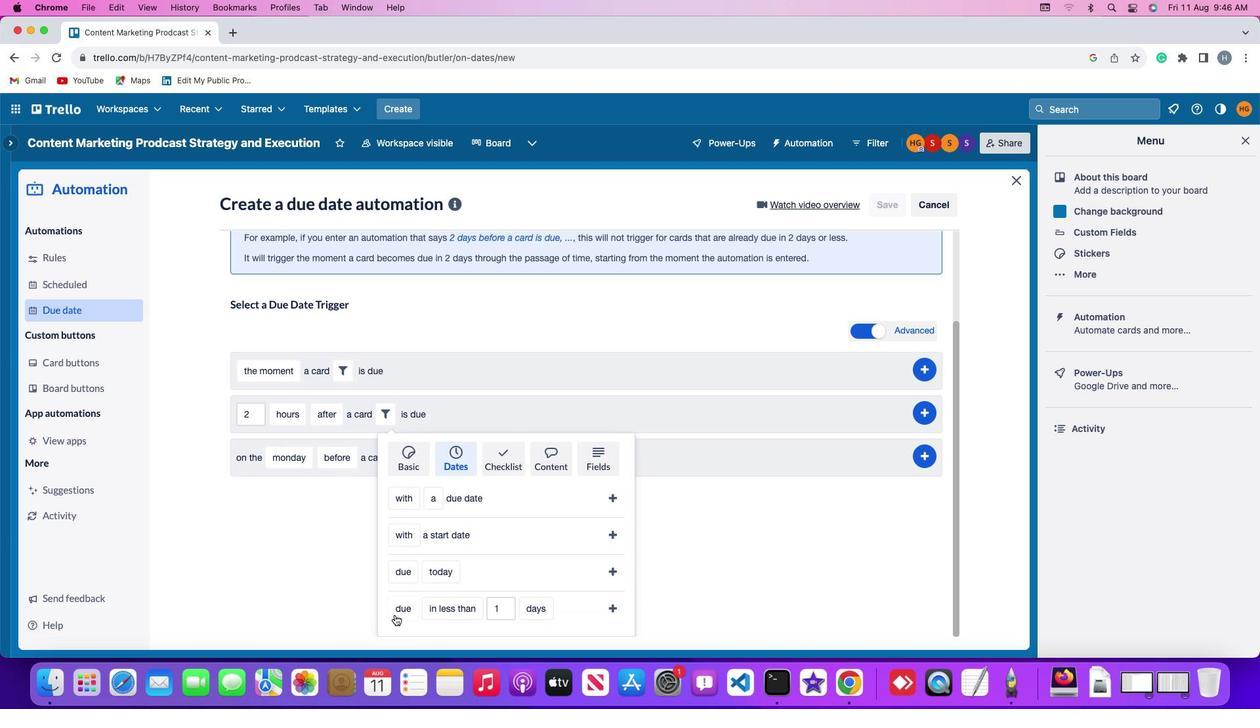
Action: Mouse moved to (420, 555)
Screenshot: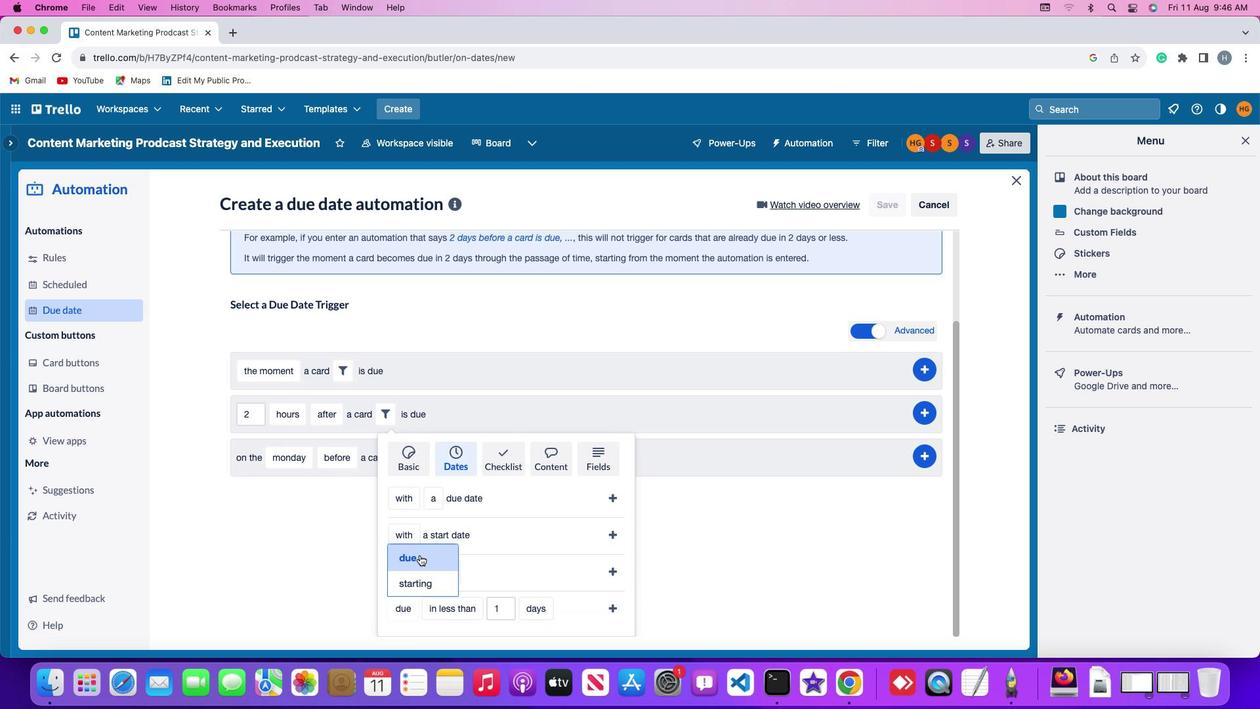 
Action: Mouse pressed left at (420, 555)
Screenshot: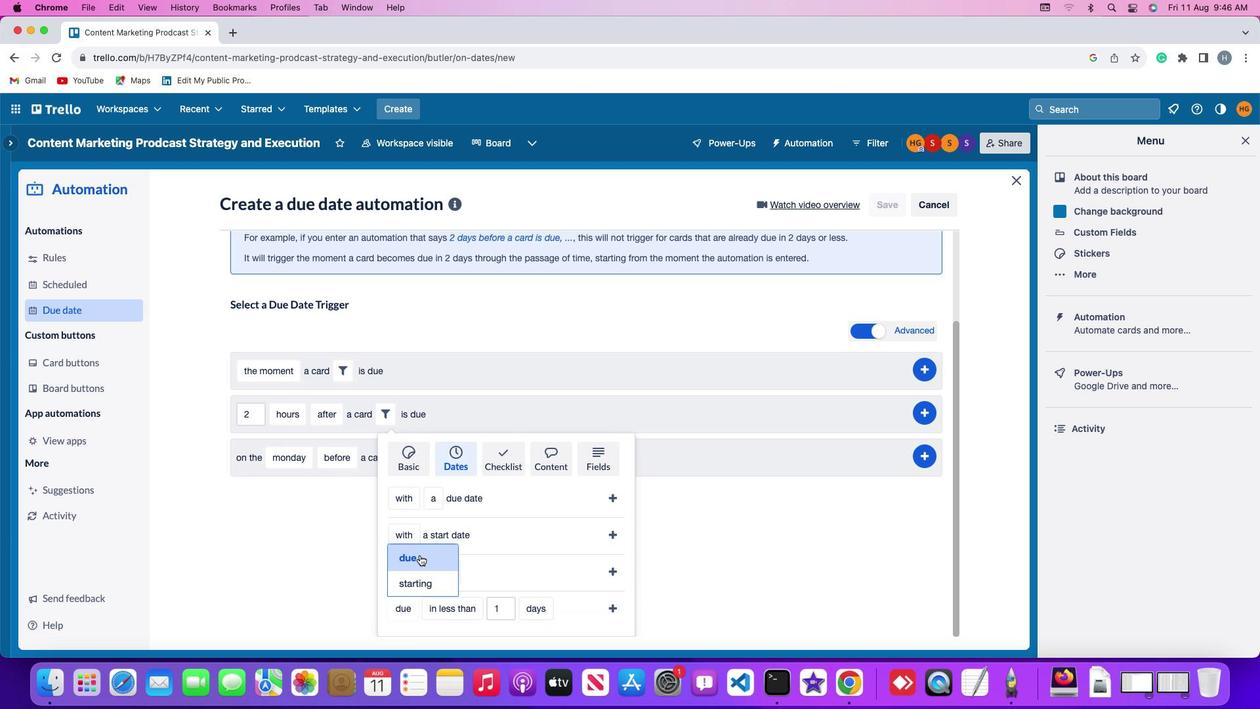 
Action: Mouse moved to (455, 601)
Screenshot: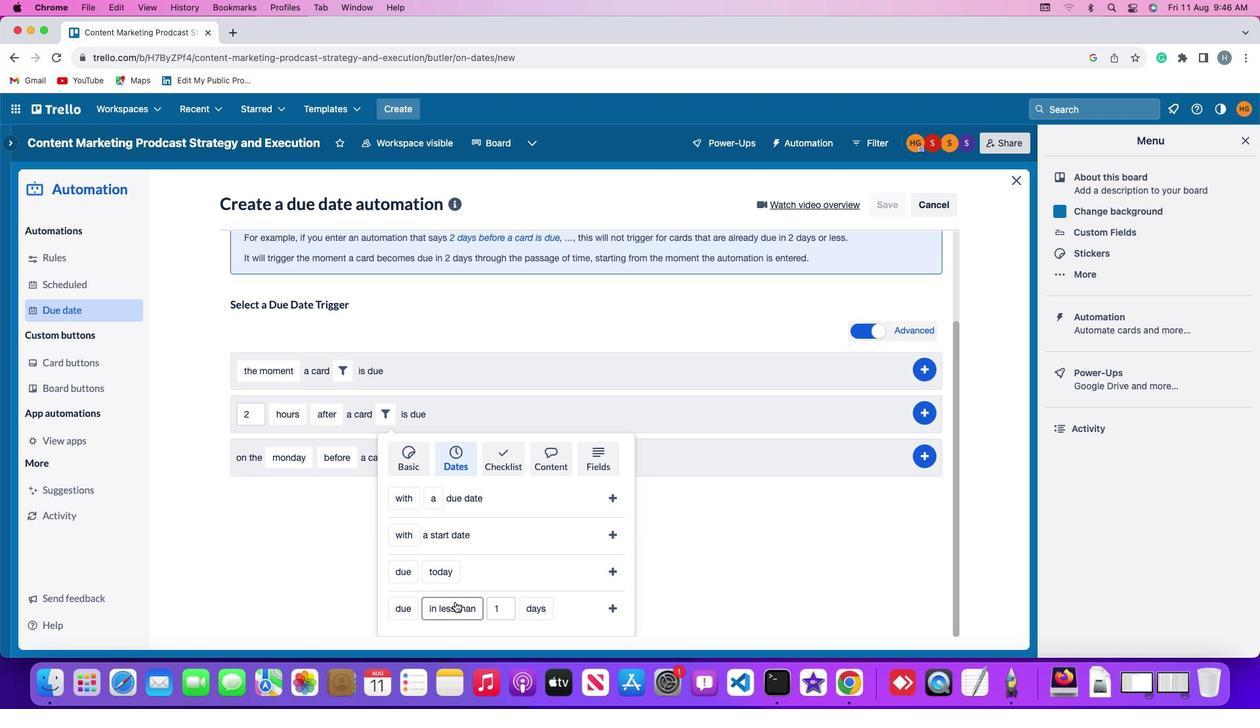 
Action: Mouse pressed left at (455, 601)
Screenshot: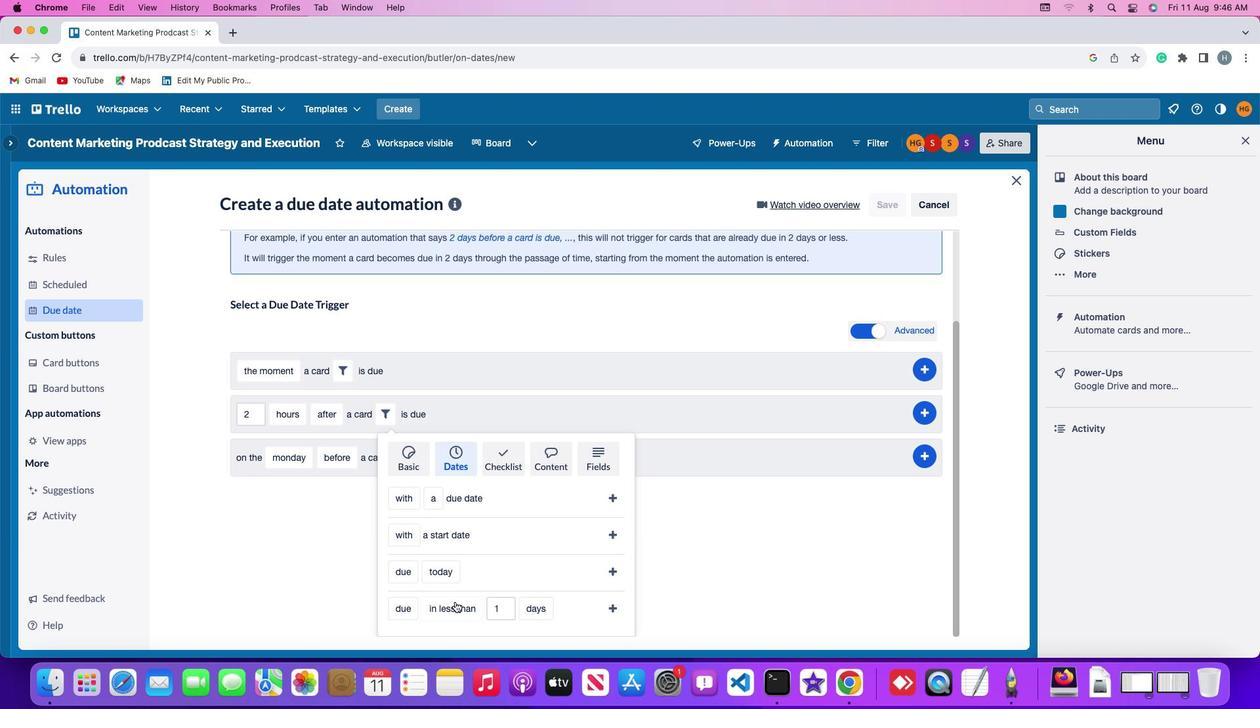 
Action: Mouse moved to (458, 563)
Screenshot: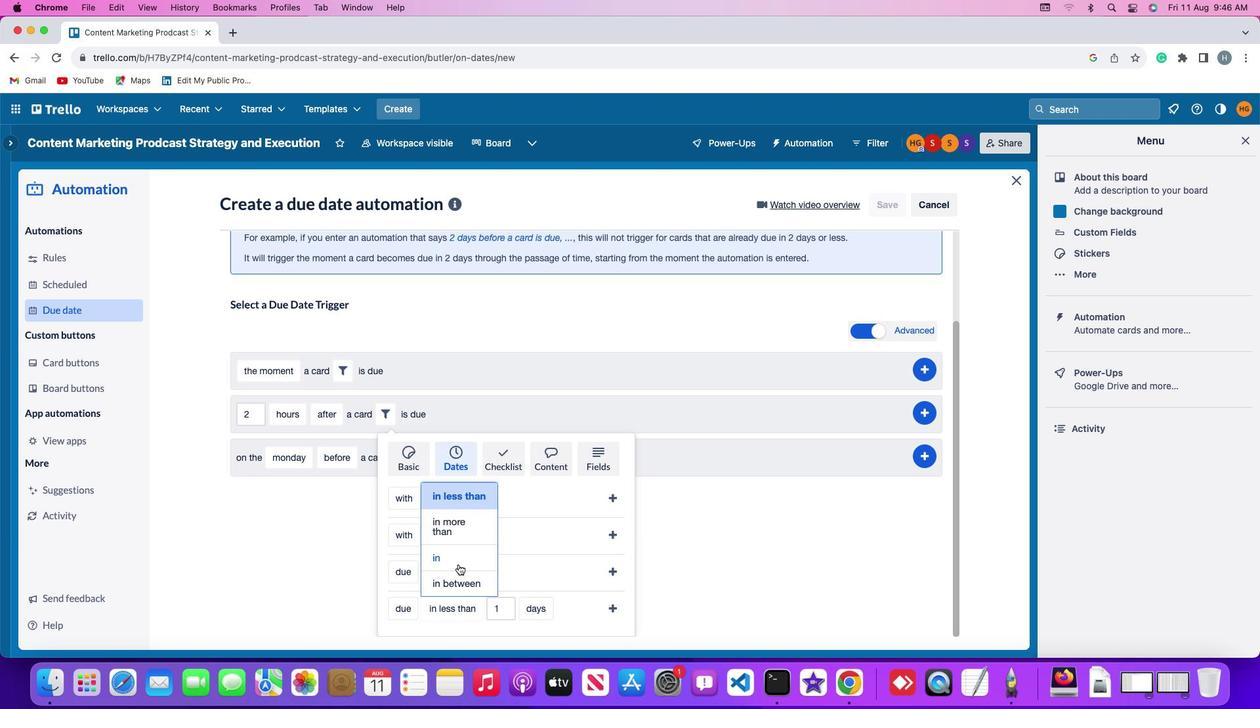 
Action: Mouse pressed left at (458, 563)
Screenshot: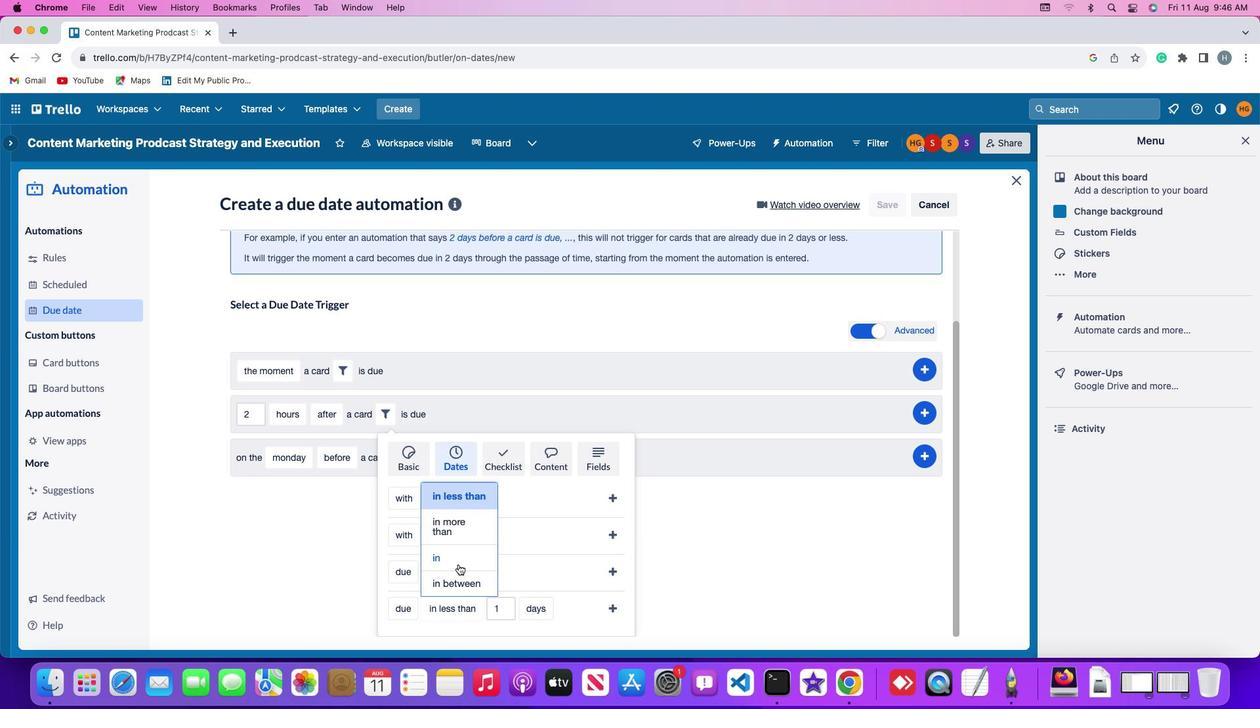
Action: Mouse moved to (464, 615)
Screenshot: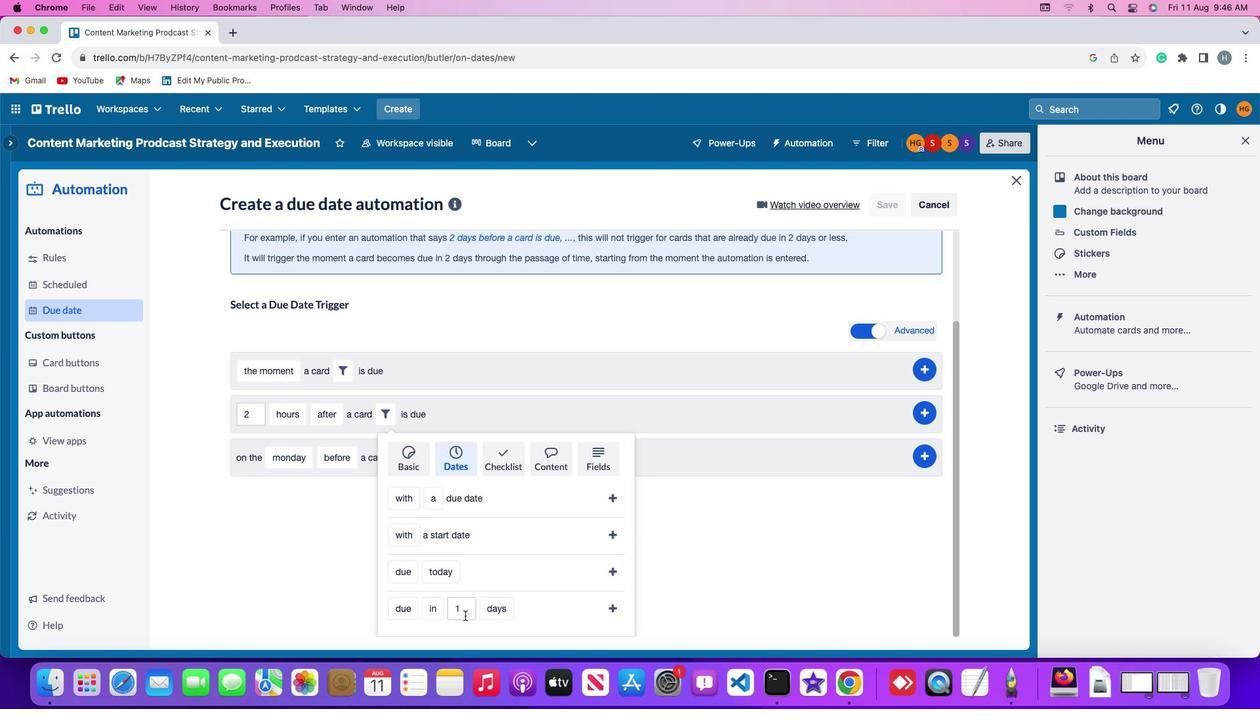 
Action: Mouse pressed left at (464, 615)
Screenshot: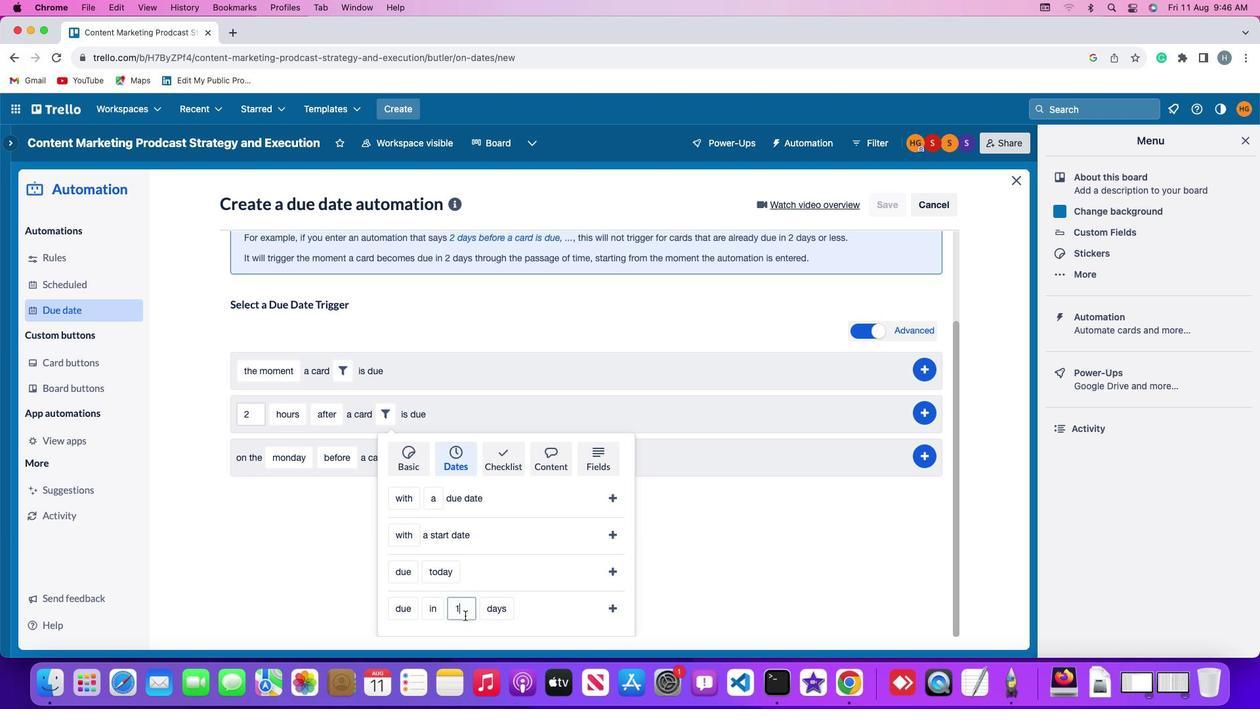 
Action: Key pressed Key.backspace'1'
Screenshot: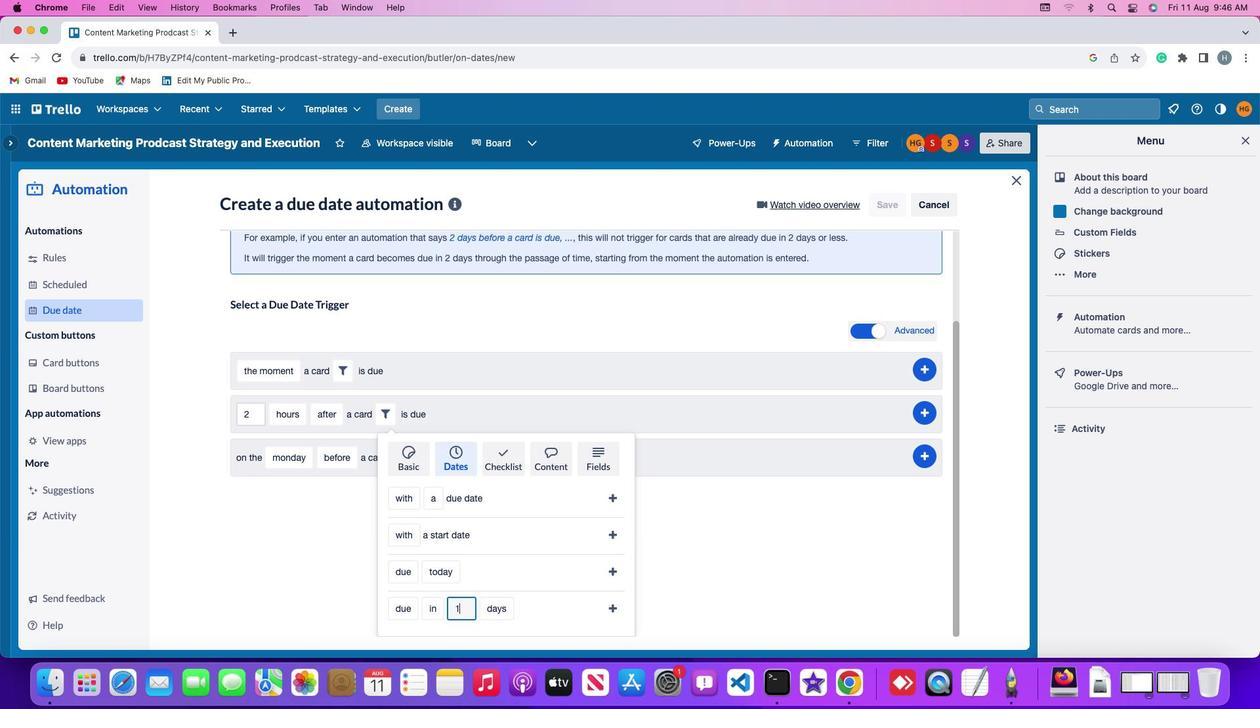 
Action: Mouse moved to (495, 614)
Screenshot: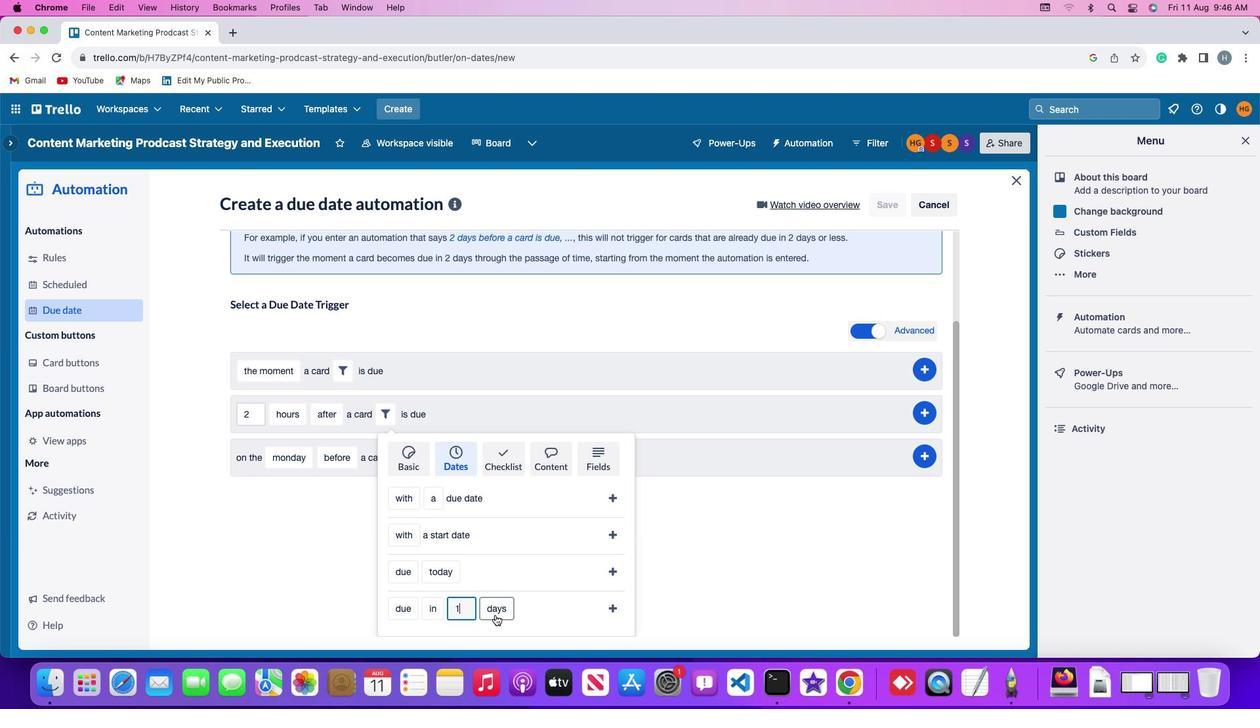 
Action: Mouse pressed left at (495, 614)
Screenshot: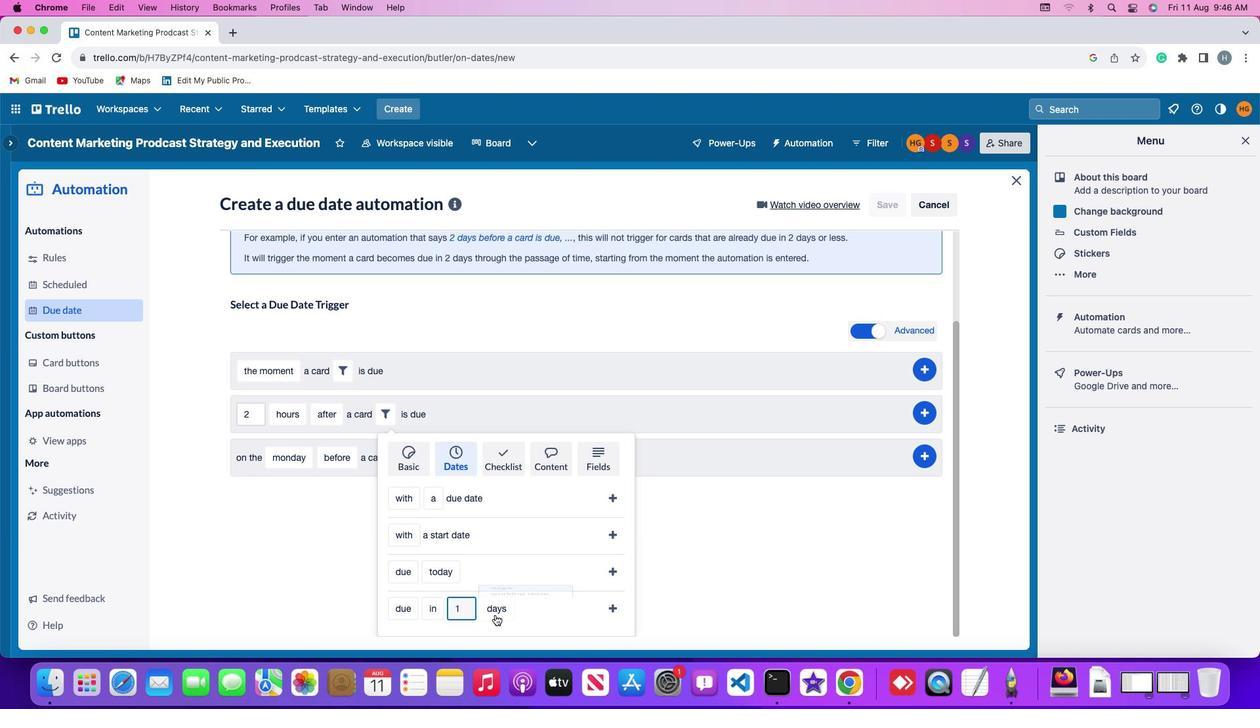 
Action: Mouse moved to (509, 588)
Screenshot: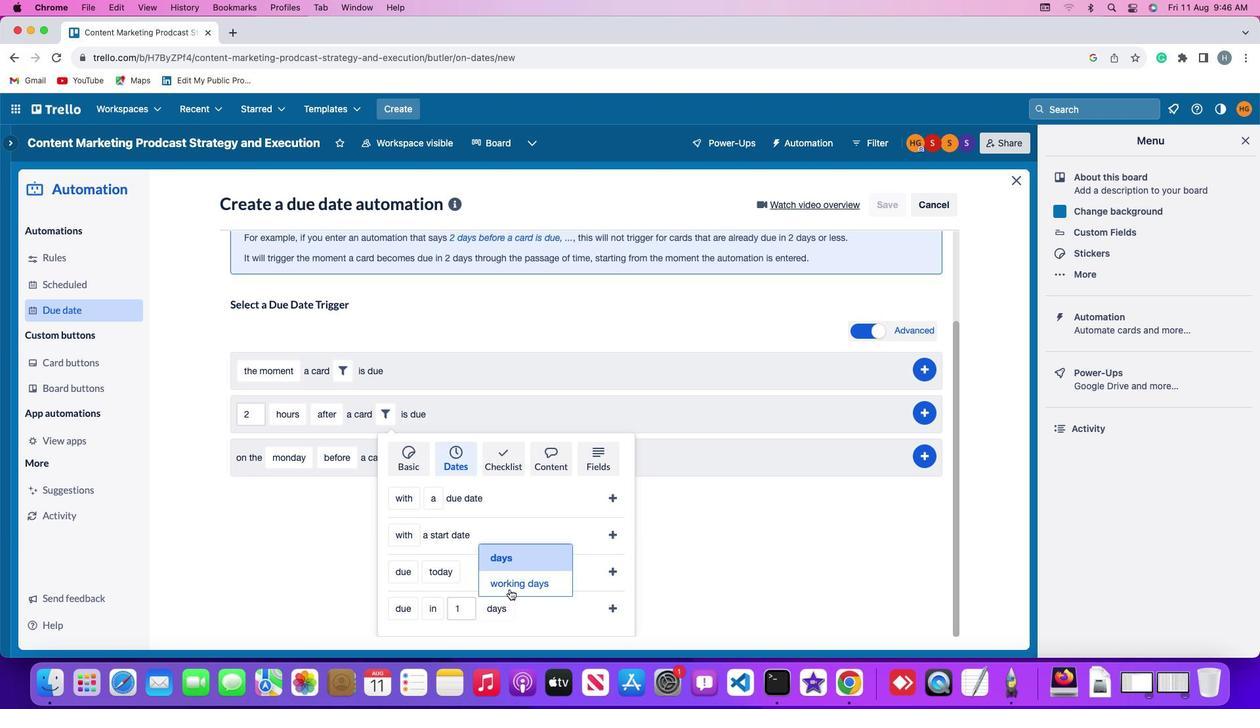 
Action: Mouse pressed left at (509, 588)
Screenshot: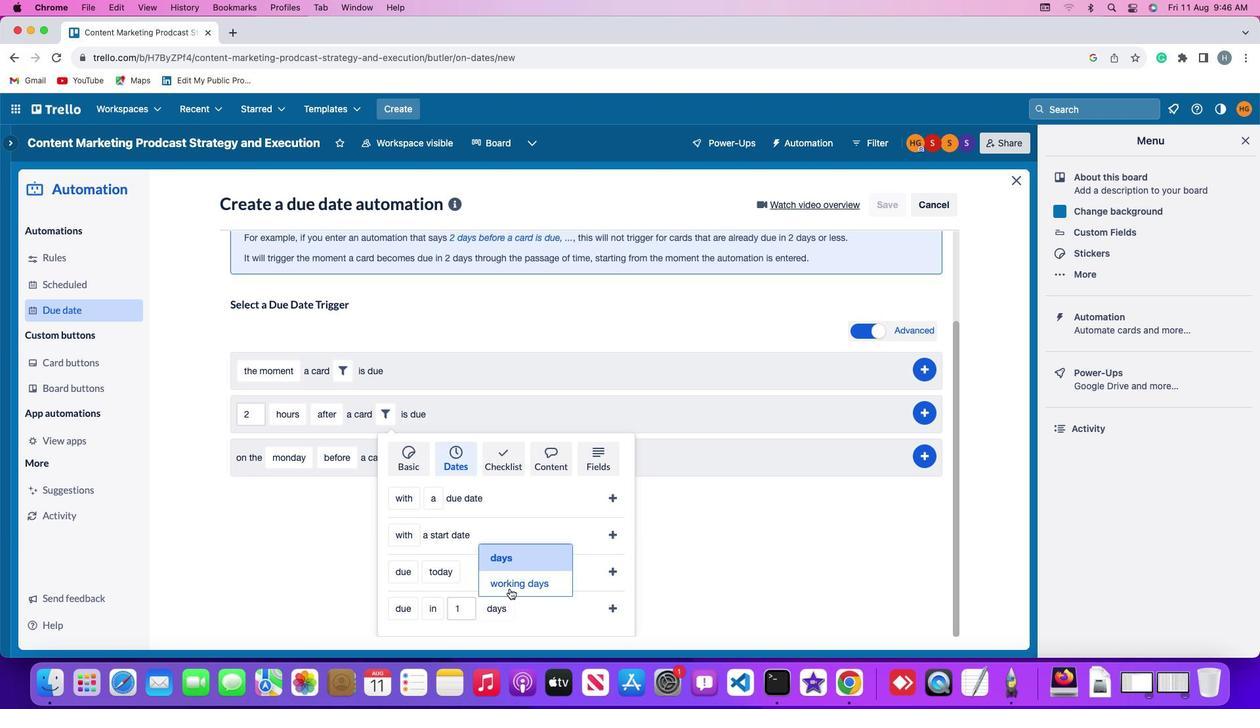 
Action: Mouse moved to (611, 607)
Screenshot: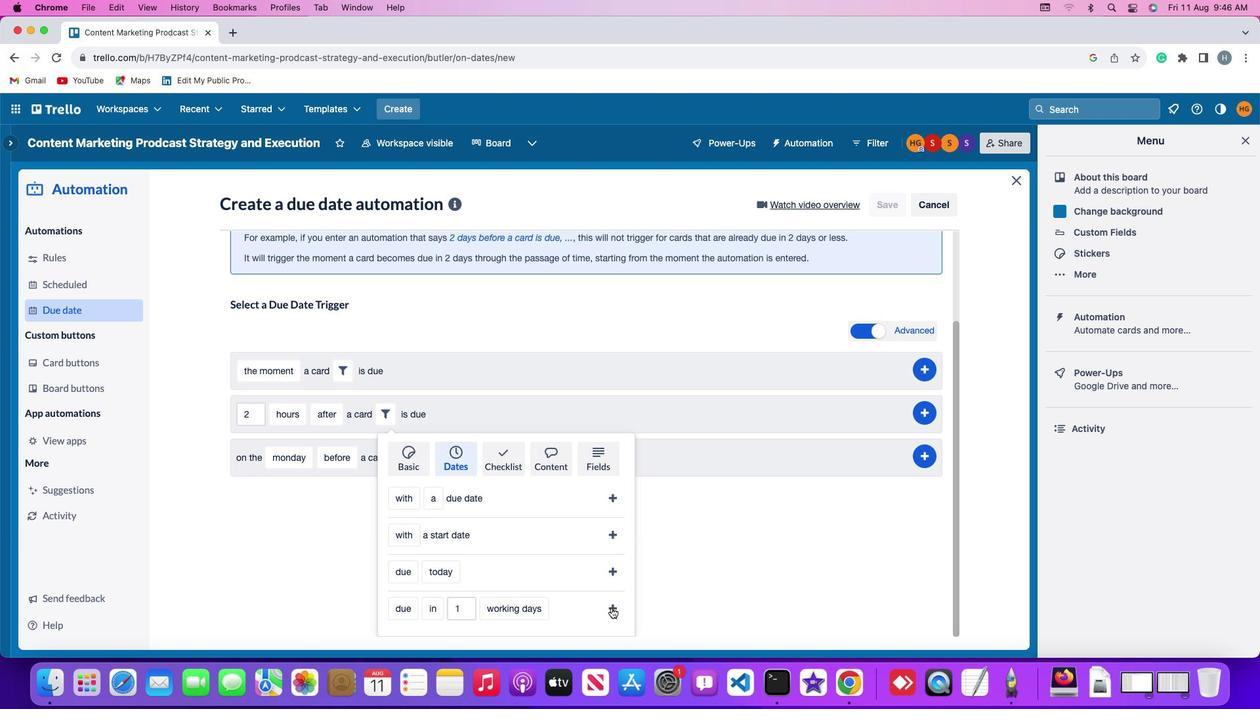 
Action: Mouse pressed left at (611, 607)
Screenshot: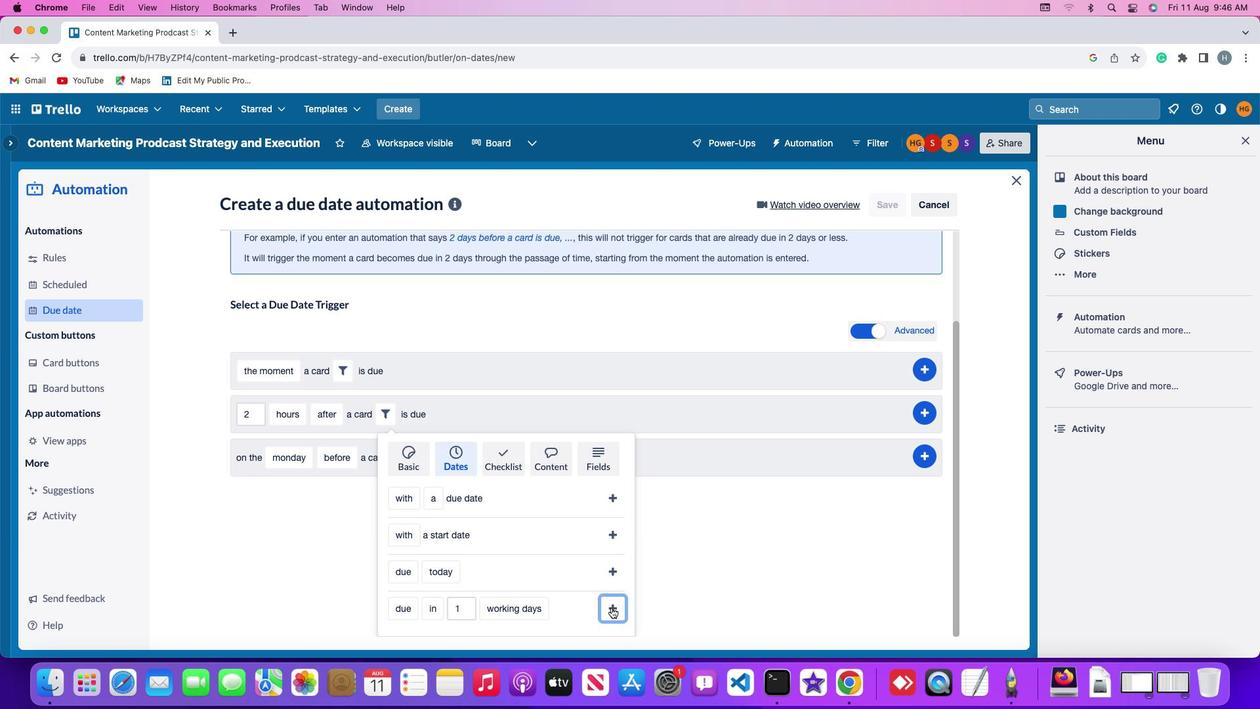 
Action: Mouse moved to (936, 523)
Screenshot: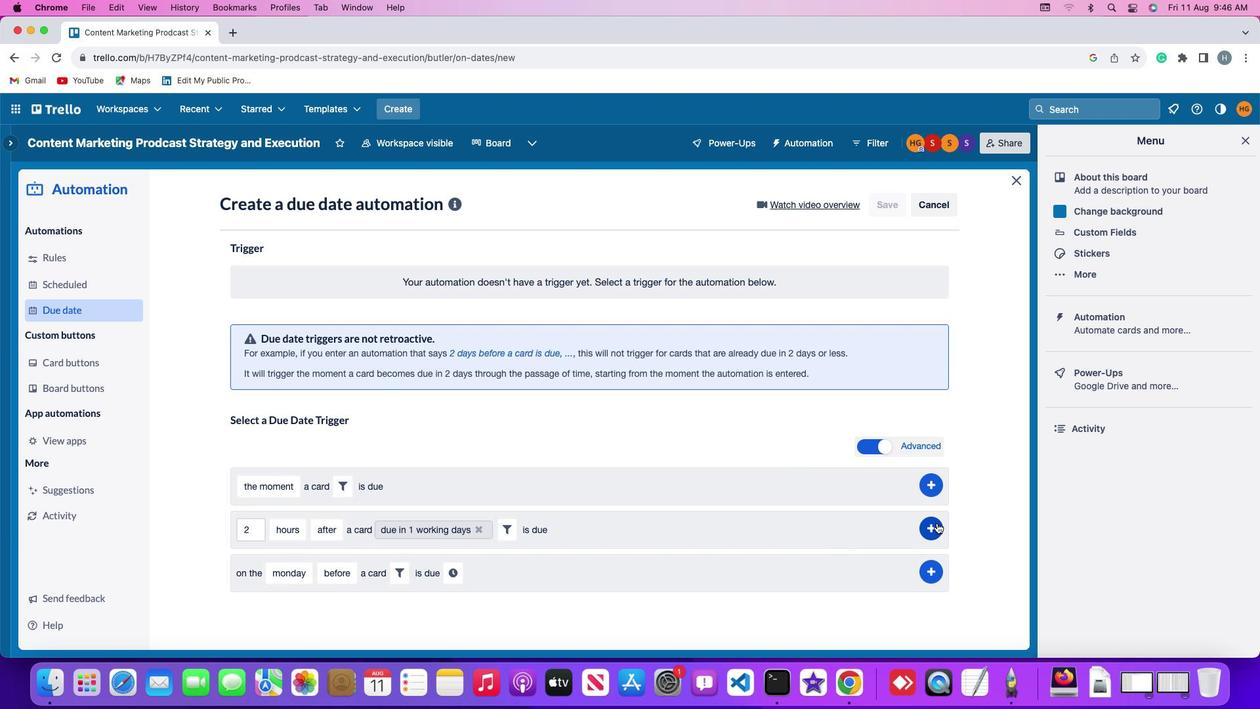 
Action: Mouse pressed left at (936, 523)
Screenshot: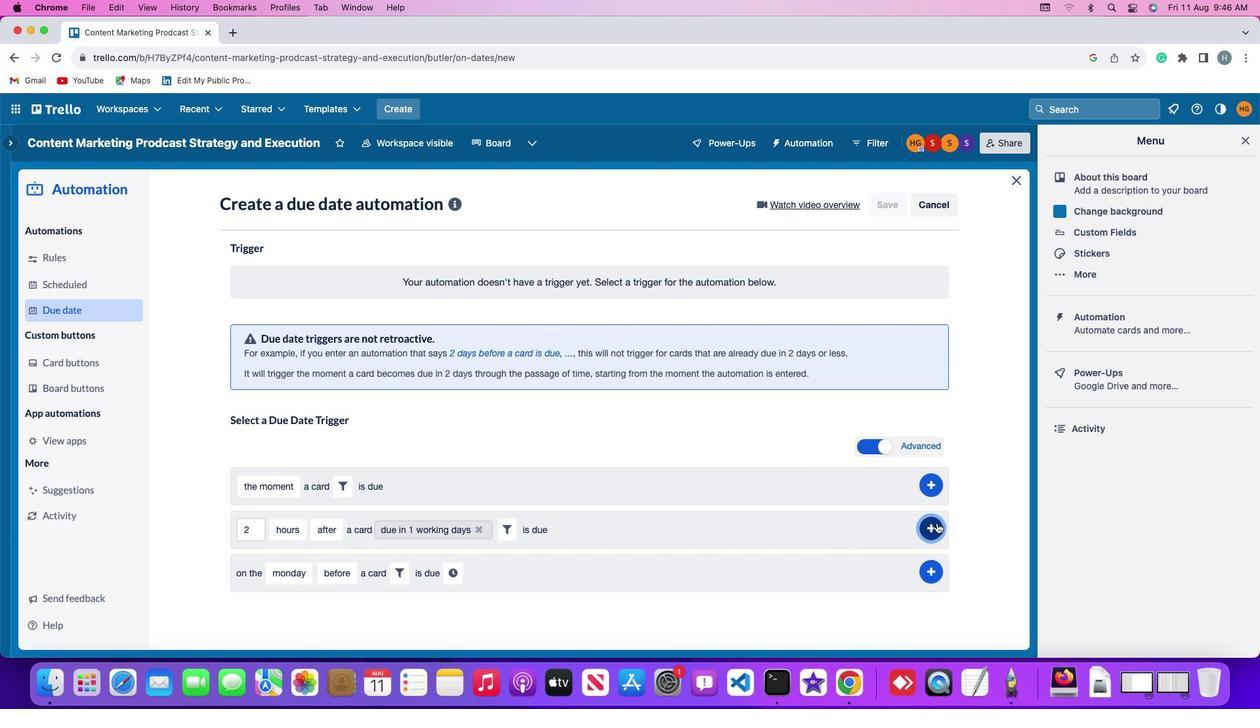 
Action: Mouse moved to (986, 447)
Screenshot: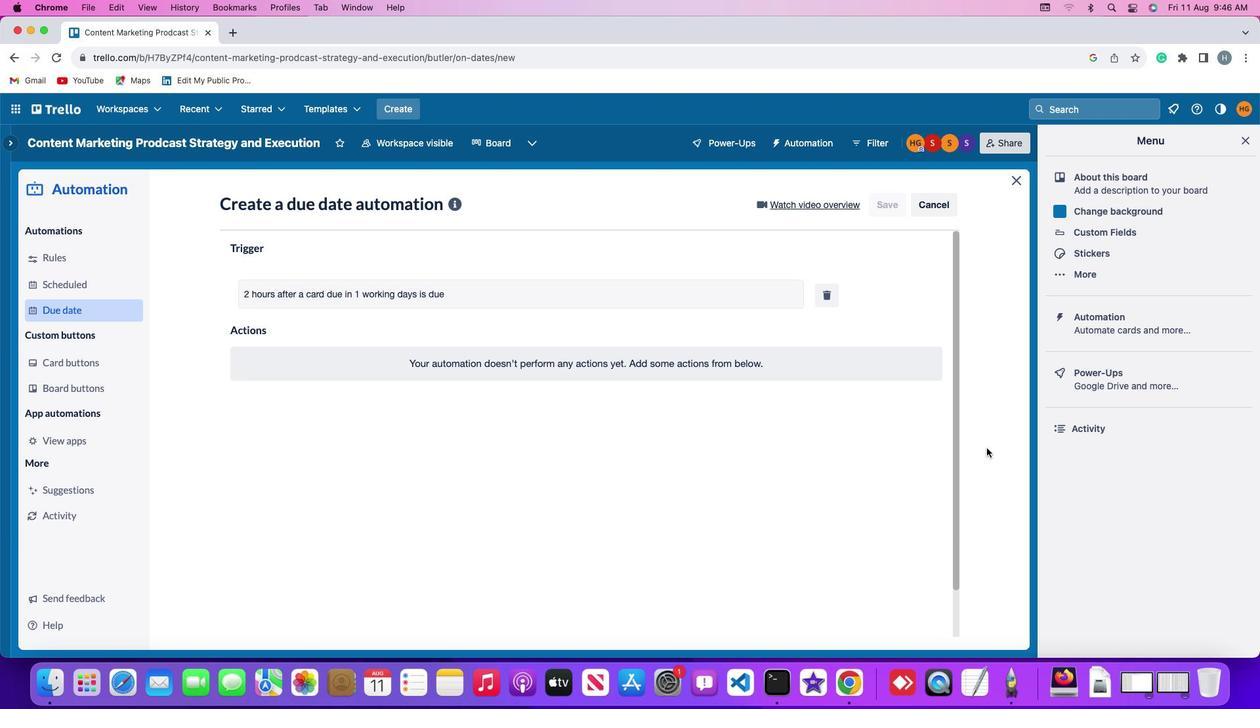 
